 Task: Create new customer invoice with Date Opened: 22-Apr-23, Select Customer: Form of Flattery, Terms: Net 30. Make invoice entry for item-1 with Date: 22-Apr-23, Description: Asa Luxury Collection Diamond Skin Facial Drops Natural Skin Brightening
, Income Account: Income:Sales, Quantity: 1, Unit Price: 14.99, Sales Tax: Y, Sales Tax Included: Y, Tax Table: Sales Tax. Make entry for item-2 with Date: 22-Apr-23, Description: Secret Dry Spray Antiperspirant Deodorant Vanilla & Argan Oil (4.1 oz)
, Income Account: Income:Sales, Quantity: 2, Unit Price: 11.99, Sales Tax: Y, Sales Tax Included: Y, Tax Table: Sales Tax. Post Invoice with Post Date: 22-Apr-23, Post to Accounts: Assets:Accounts Receivable. Pay / Process Payment with Transaction Date: 21-May-23, Amount: 38.97, Transfer Account: Checking Account. Go to 'Print Invoice'. Give a print command to print a copy of invoice.
Action: Mouse moved to (129, 38)
Screenshot: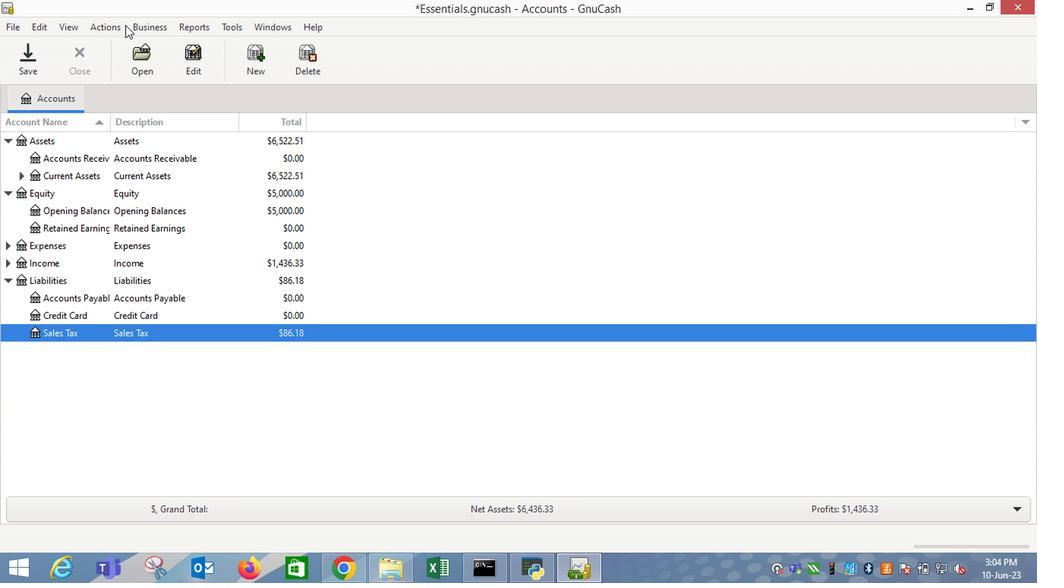 
Action: Mouse pressed left at (129, 38)
Screenshot: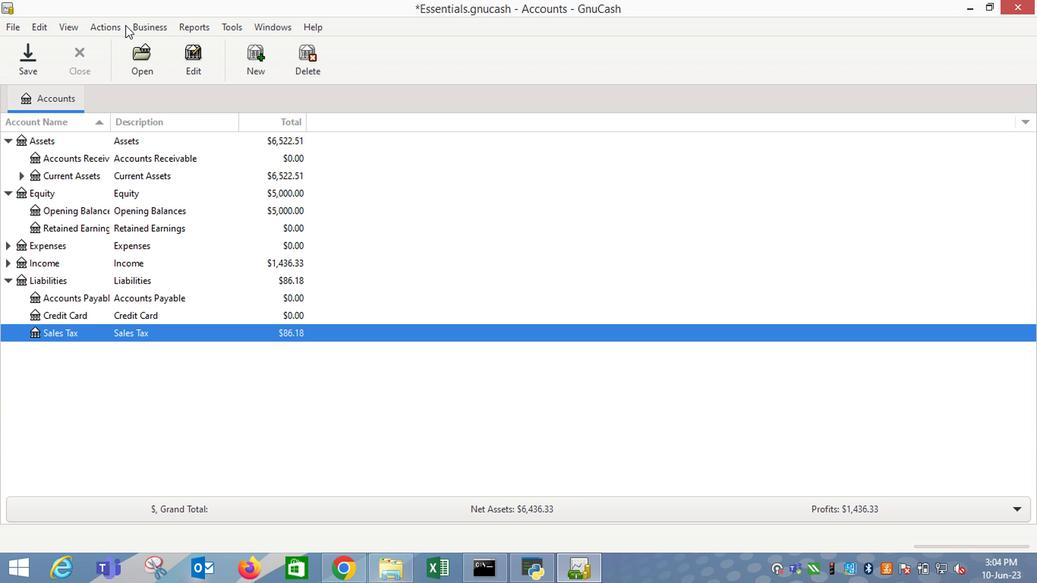
Action: Mouse moved to (339, 111)
Screenshot: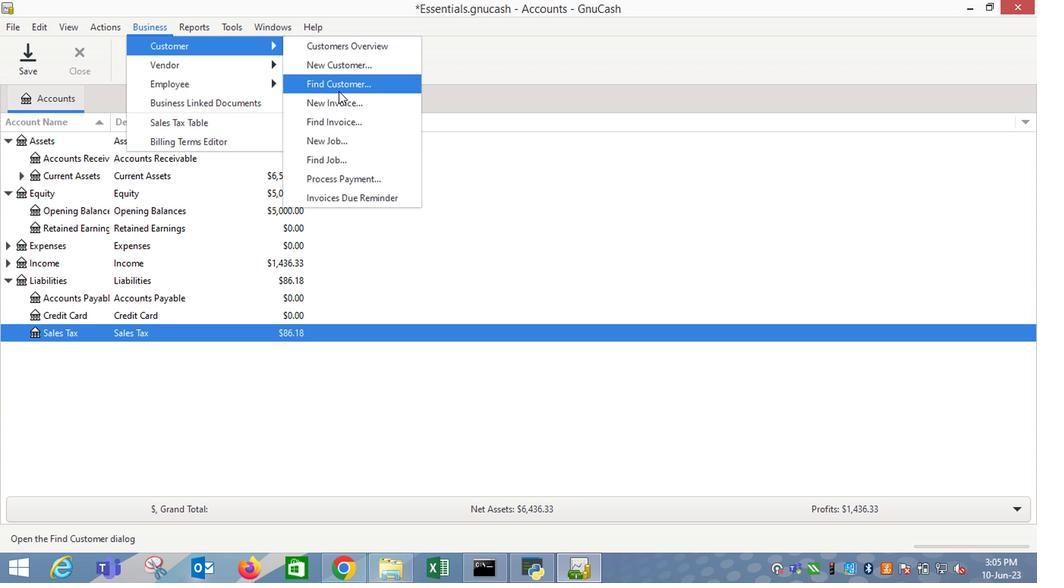 
Action: Mouse pressed left at (339, 111)
Screenshot: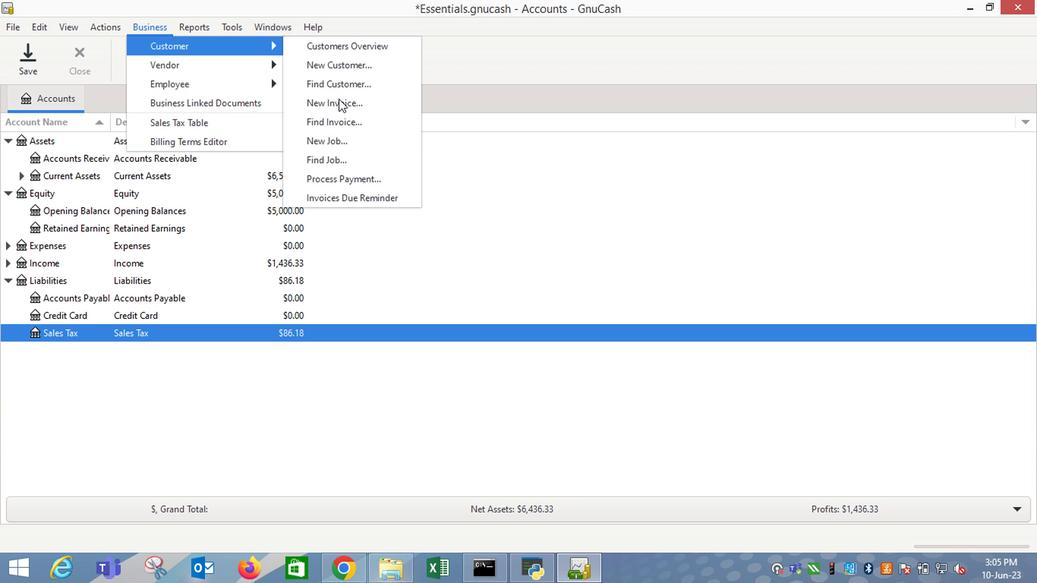 
Action: Mouse moved to (622, 236)
Screenshot: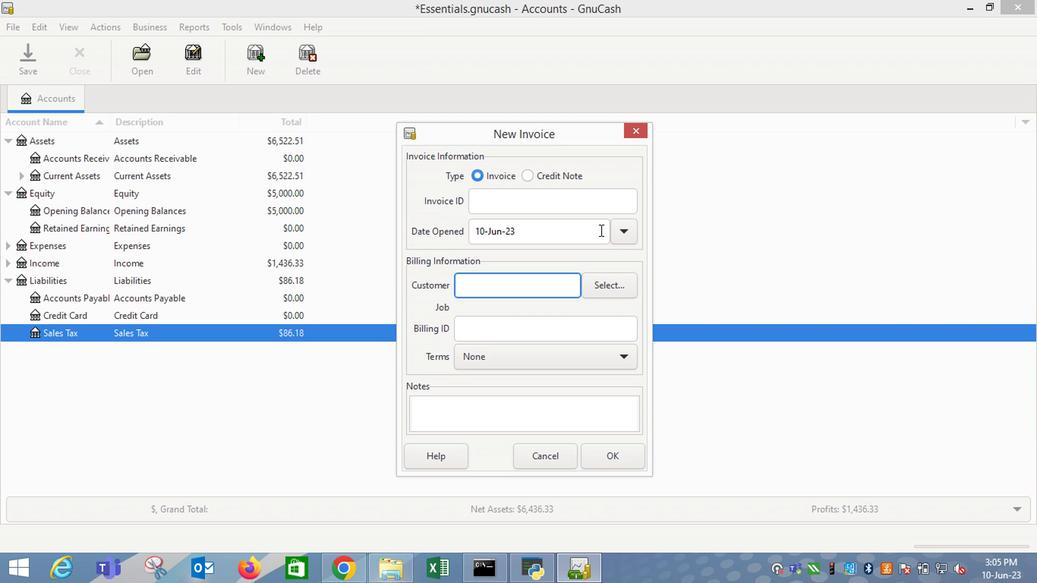 
Action: Mouse pressed left at (622, 236)
Screenshot: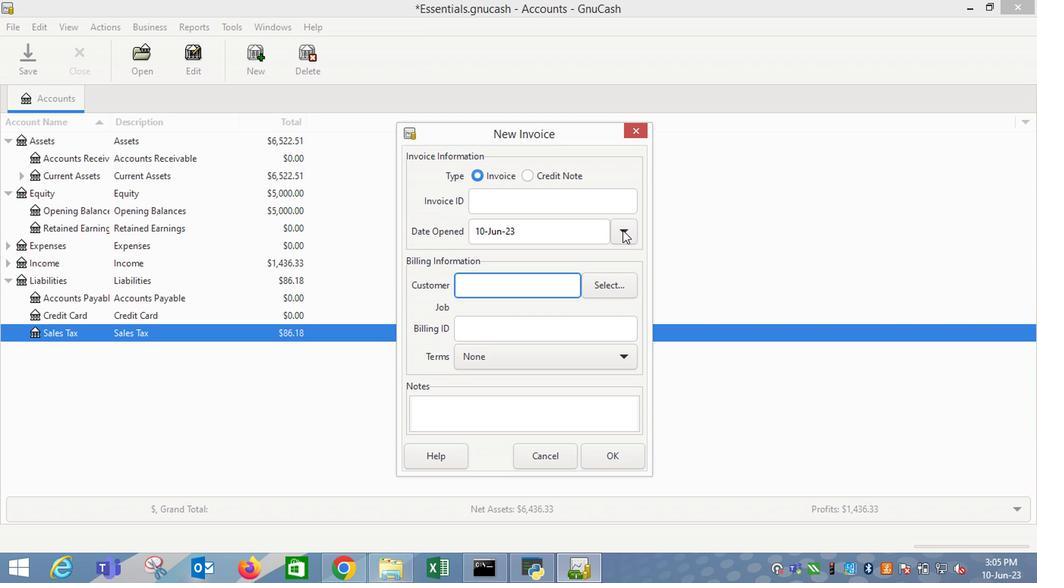 
Action: Mouse moved to (507, 257)
Screenshot: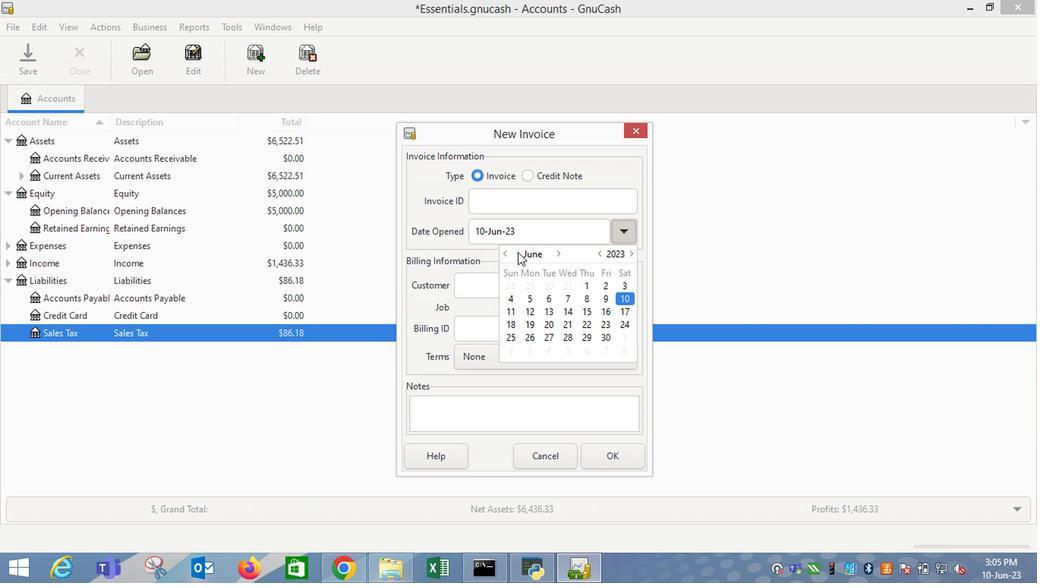 
Action: Mouse pressed left at (507, 257)
Screenshot: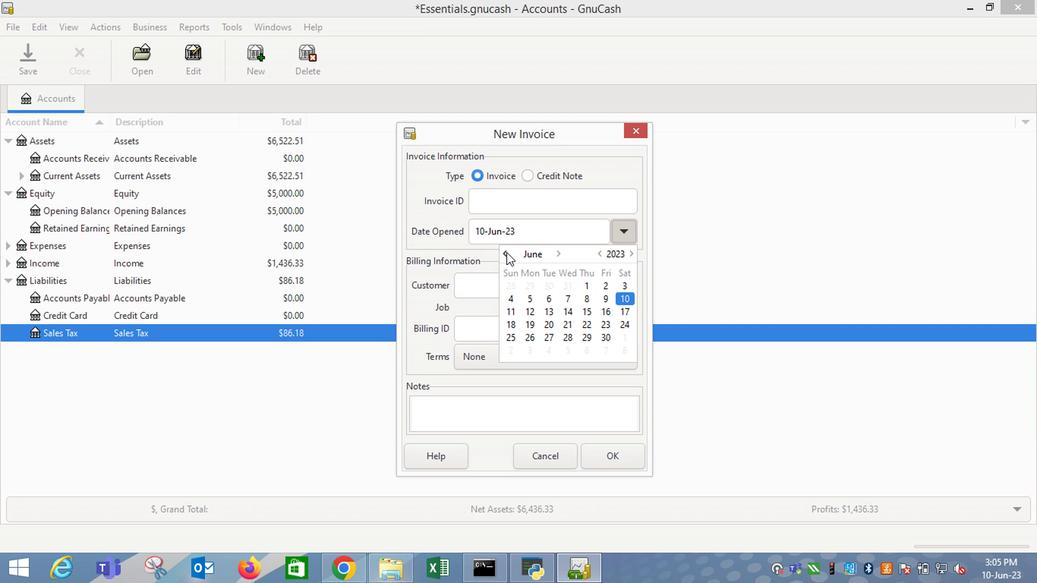 
Action: Mouse pressed left at (507, 257)
Screenshot: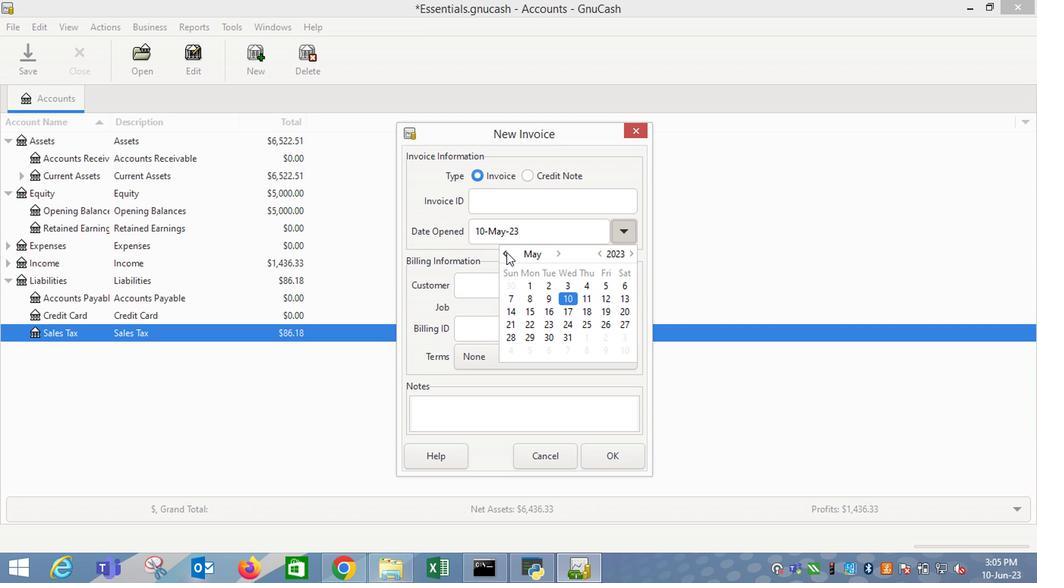 
Action: Mouse moved to (618, 326)
Screenshot: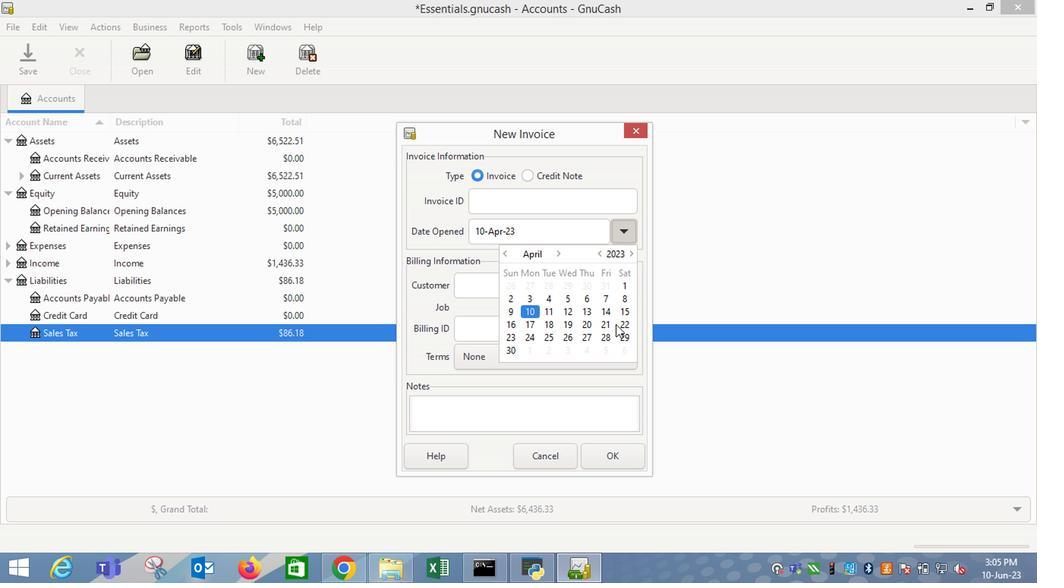 
Action: Mouse pressed left at (618, 326)
Screenshot: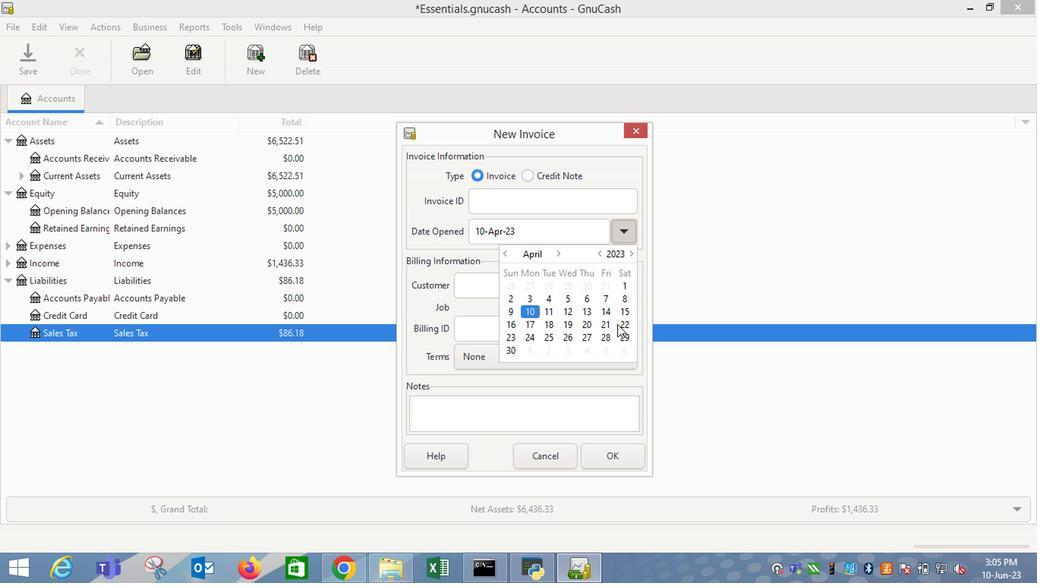 
Action: Mouse moved to (476, 294)
Screenshot: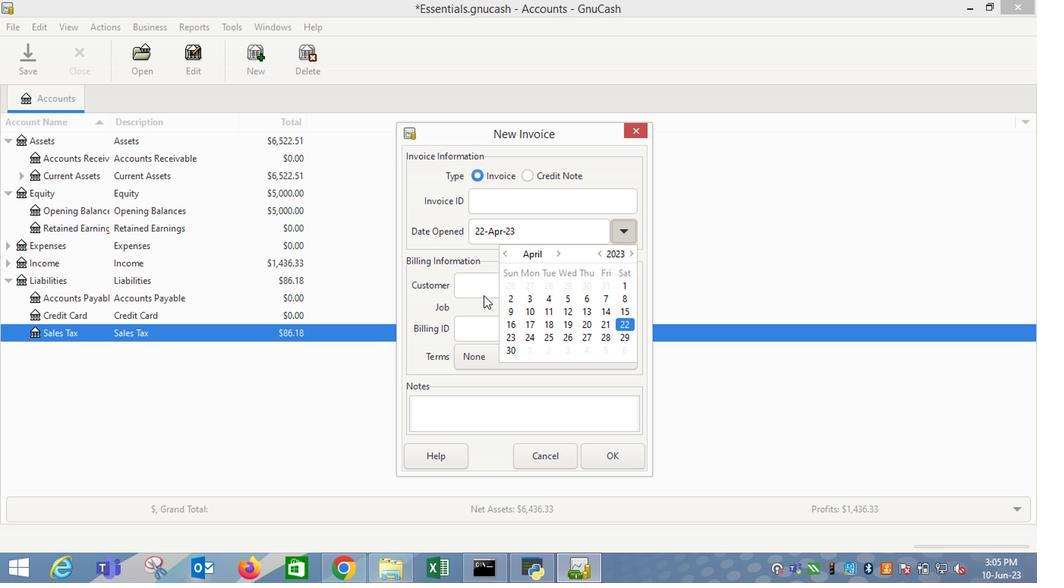 
Action: Mouse pressed left at (476, 294)
Screenshot: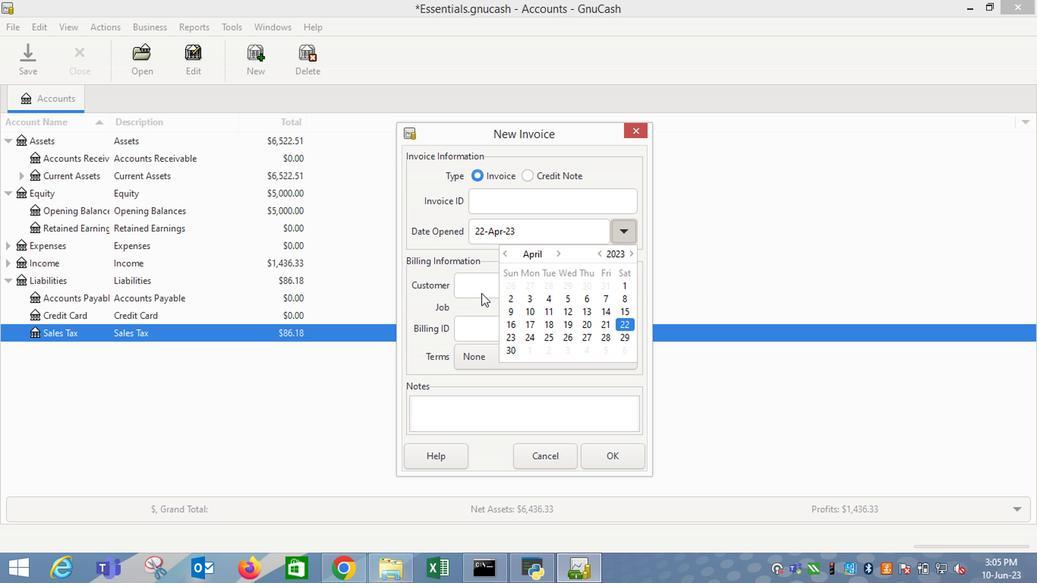 
Action: Mouse moved to (519, 290)
Screenshot: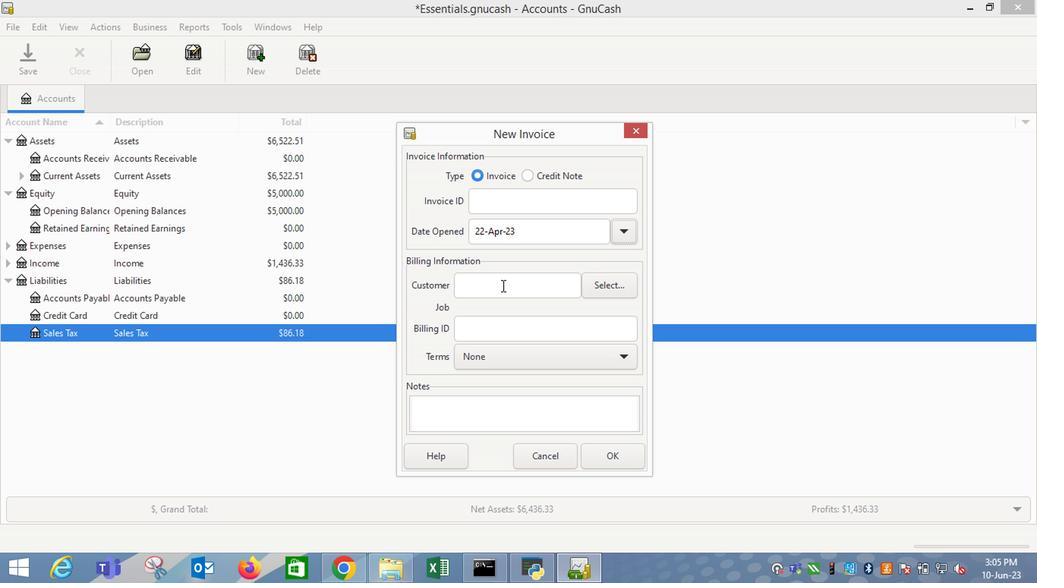 
Action: Mouse pressed left at (519, 290)
Screenshot: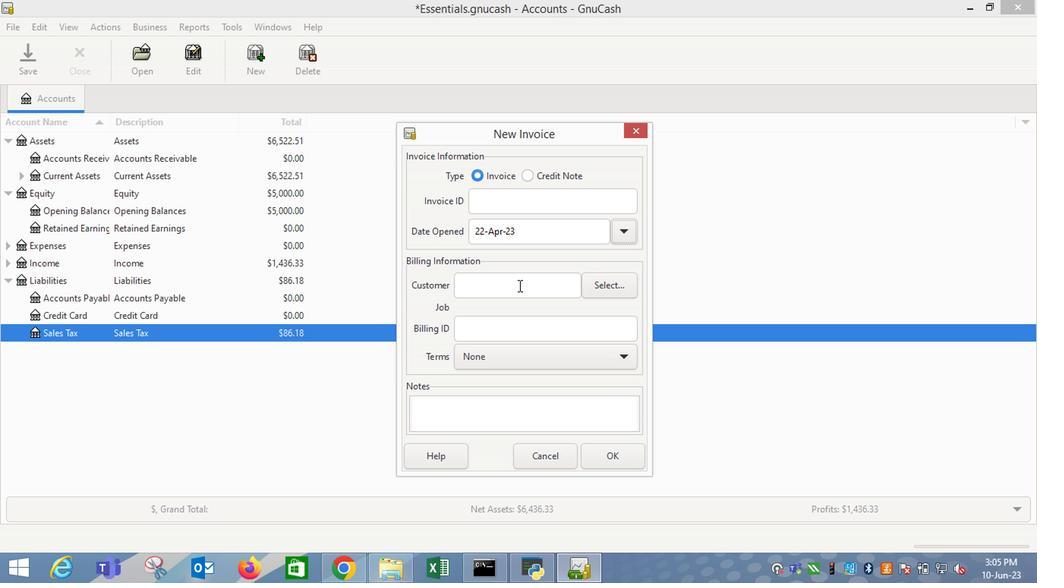 
Action: Mouse moved to (515, 288)
Screenshot: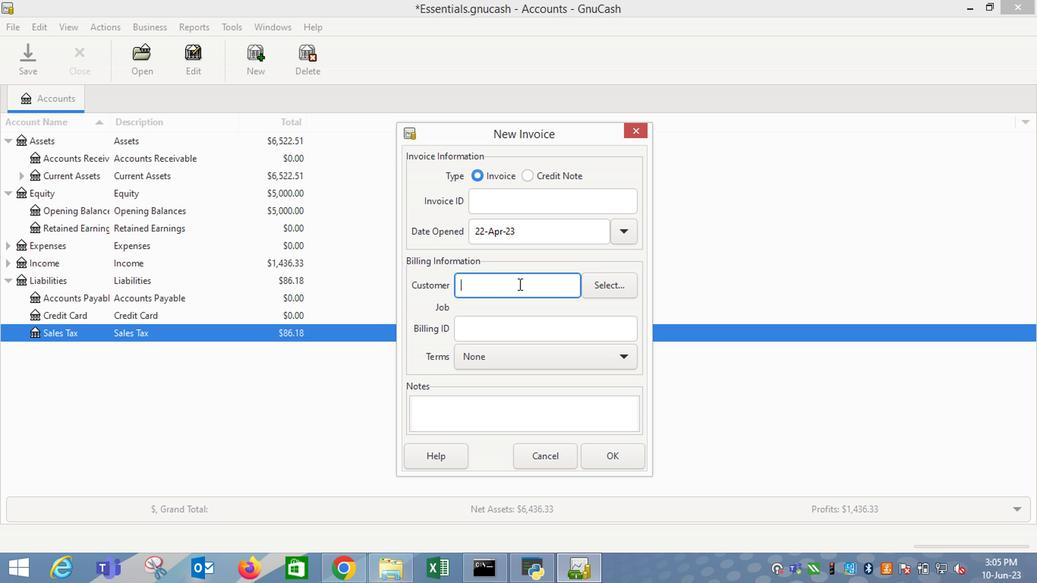 
Action: Key pressed <Key.shift_r>Form
Screenshot: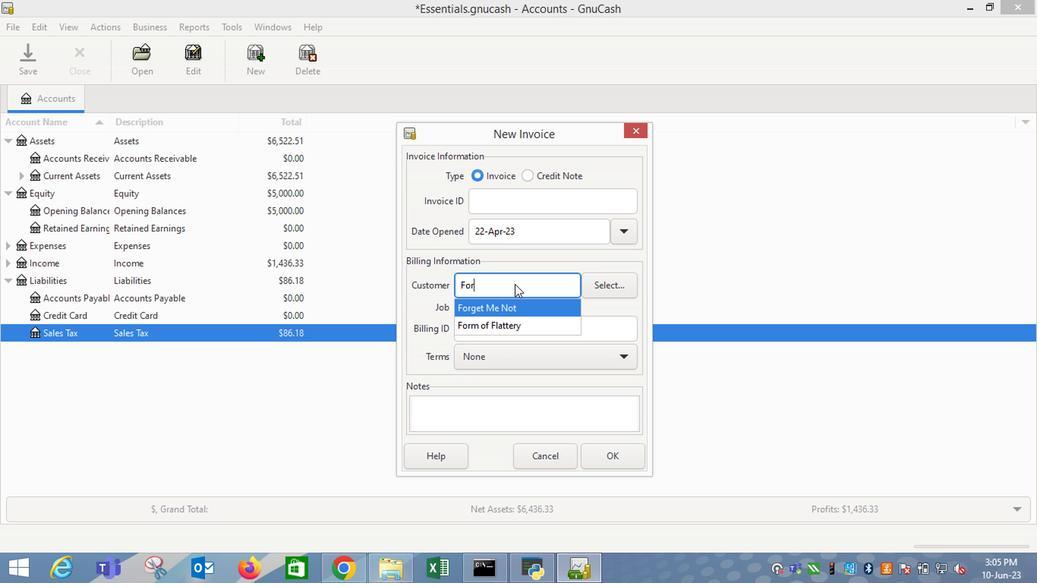 
Action: Mouse moved to (507, 311)
Screenshot: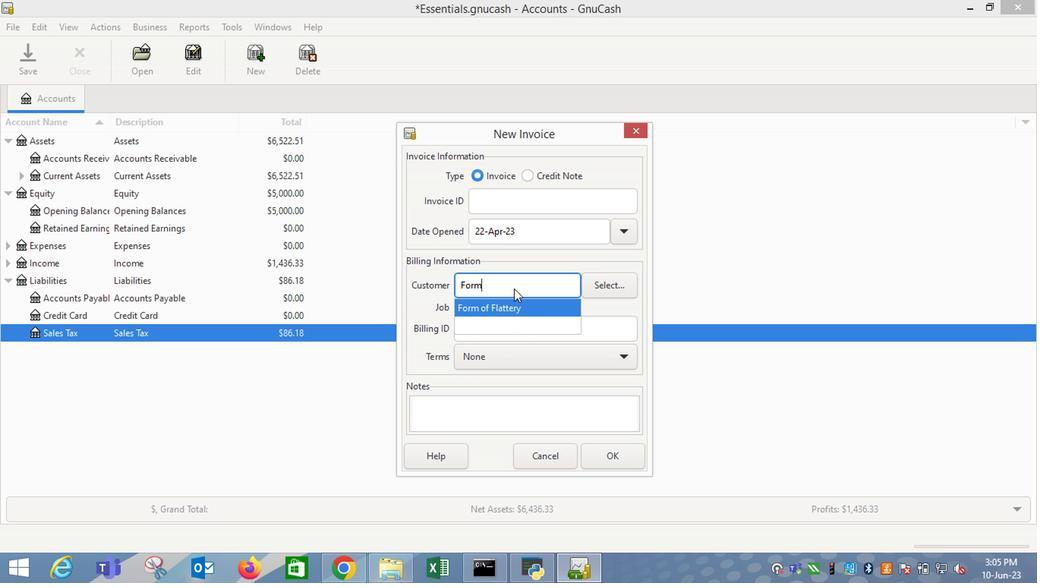 
Action: Mouse pressed left at (507, 311)
Screenshot: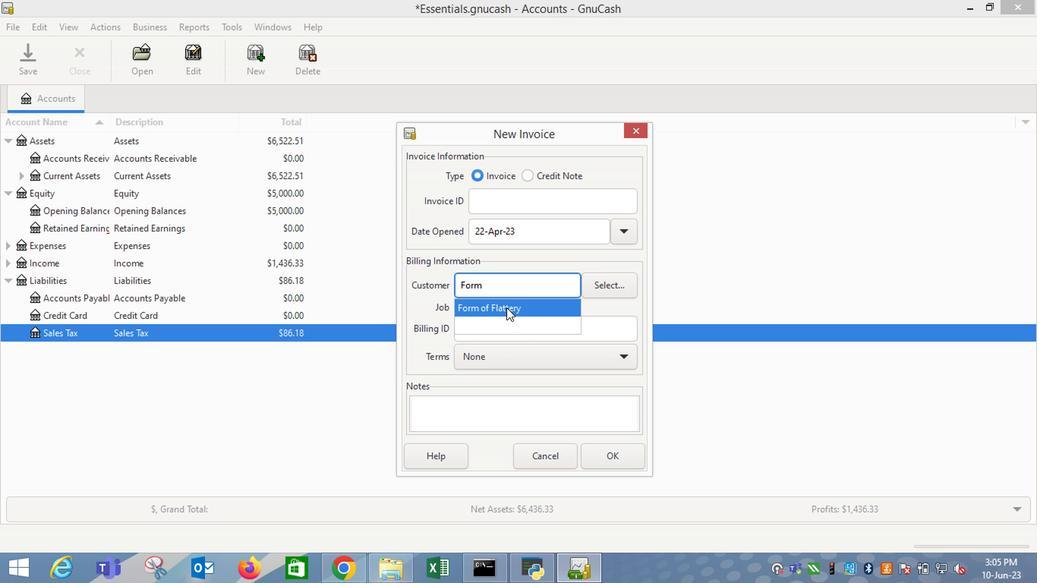 
Action: Mouse moved to (509, 378)
Screenshot: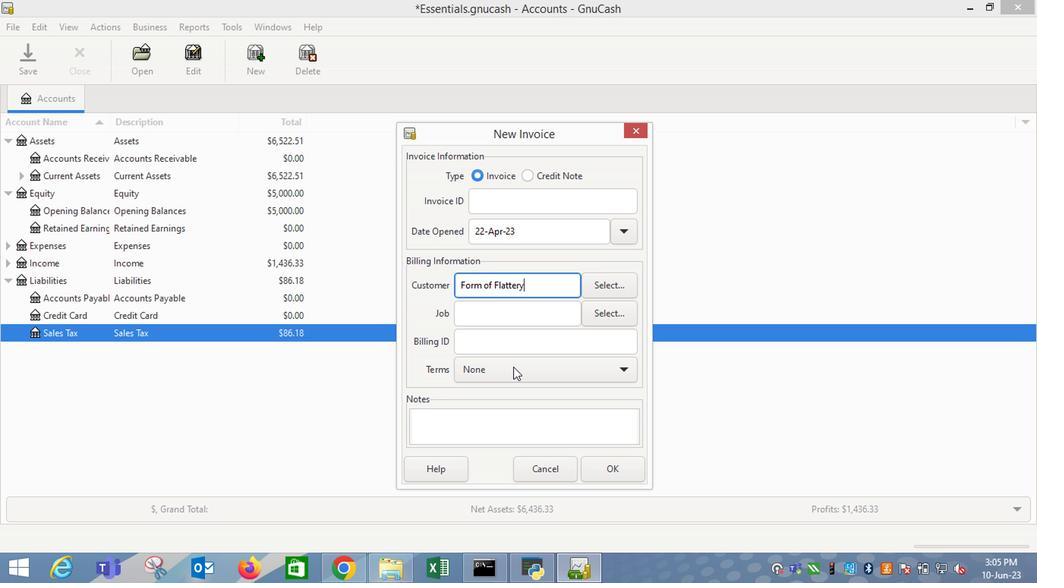 
Action: Mouse pressed left at (509, 378)
Screenshot: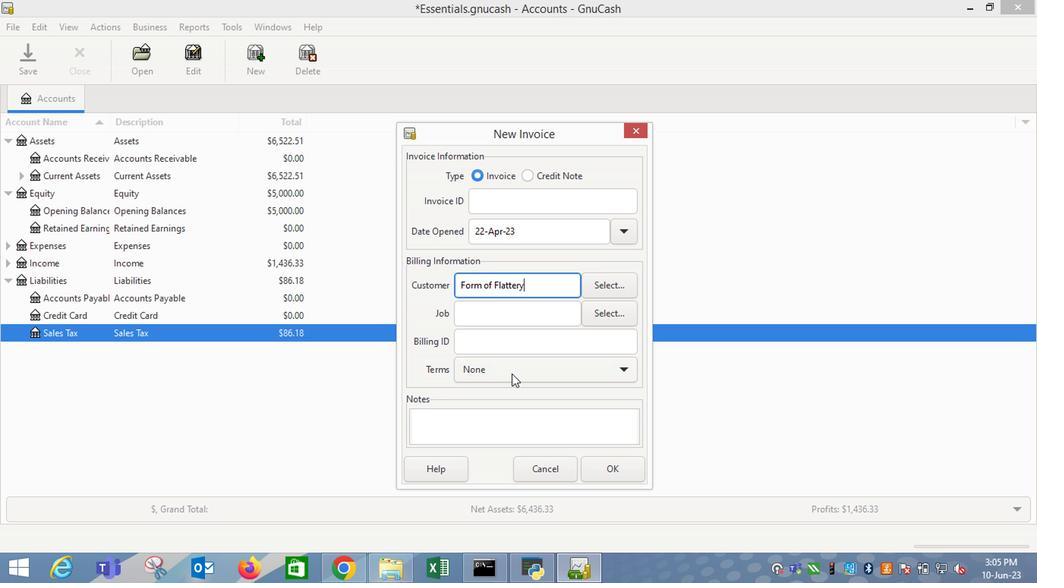 
Action: Mouse moved to (500, 411)
Screenshot: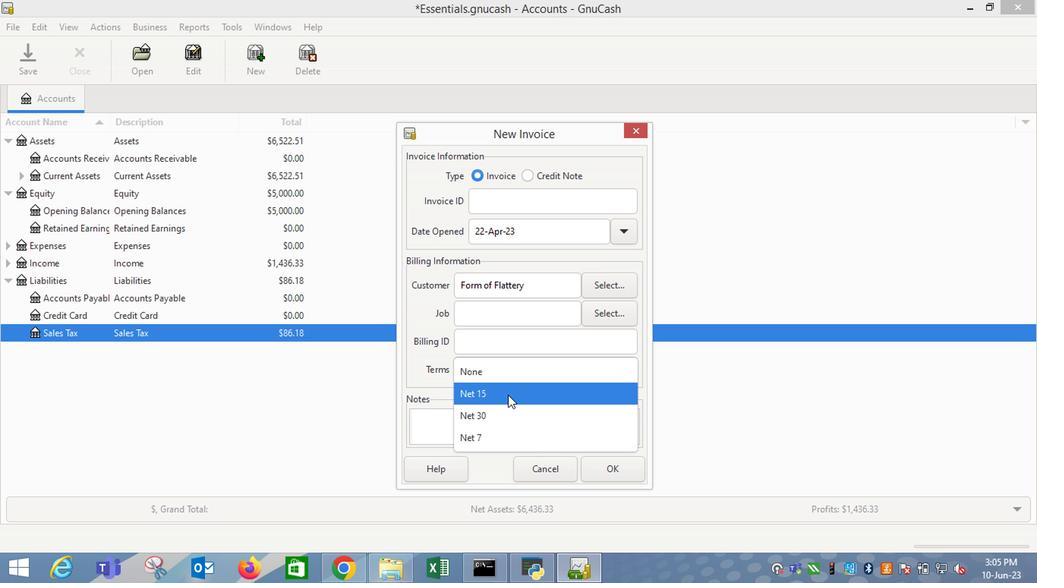 
Action: Mouse pressed left at (500, 411)
Screenshot: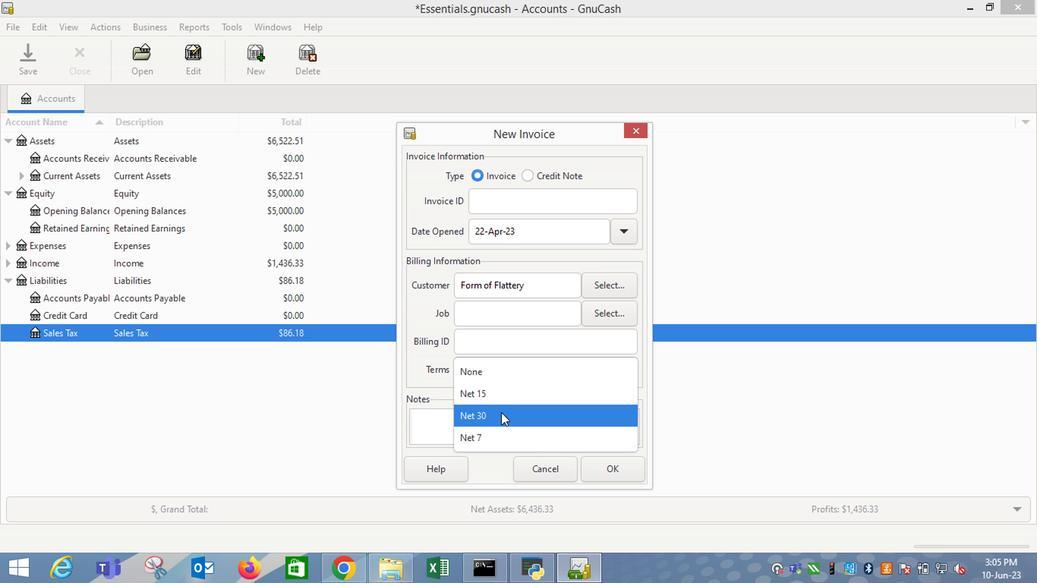 
Action: Mouse moved to (607, 465)
Screenshot: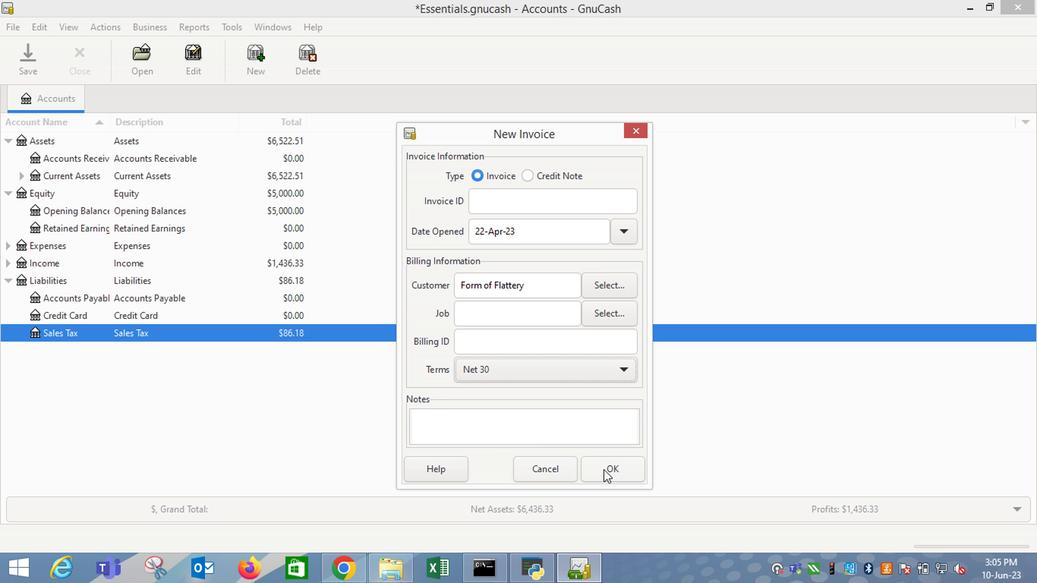 
Action: Mouse pressed left at (607, 465)
Screenshot: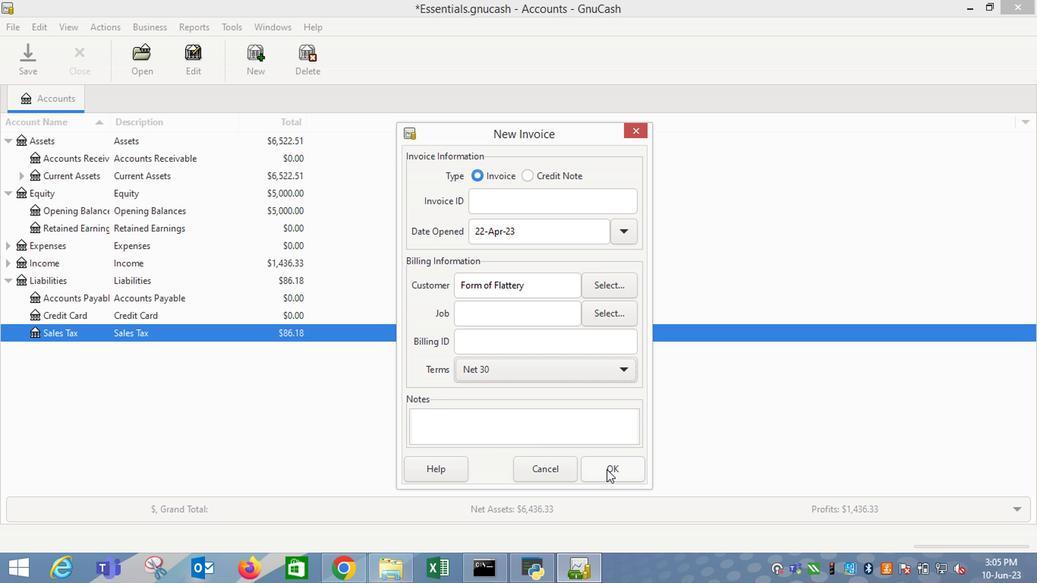 
Action: Mouse moved to (67, 299)
Screenshot: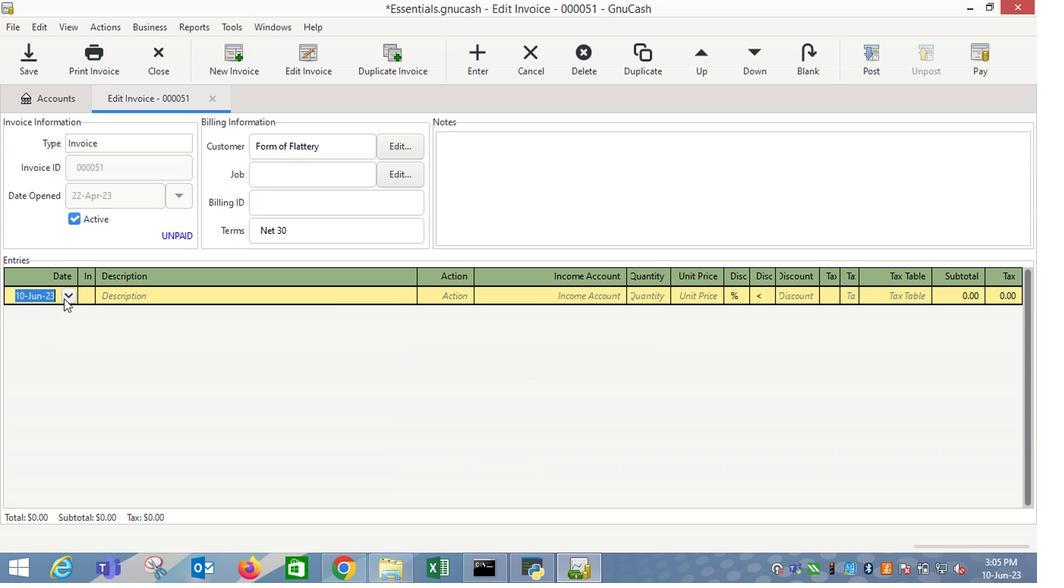 
Action: Mouse pressed left at (67, 299)
Screenshot: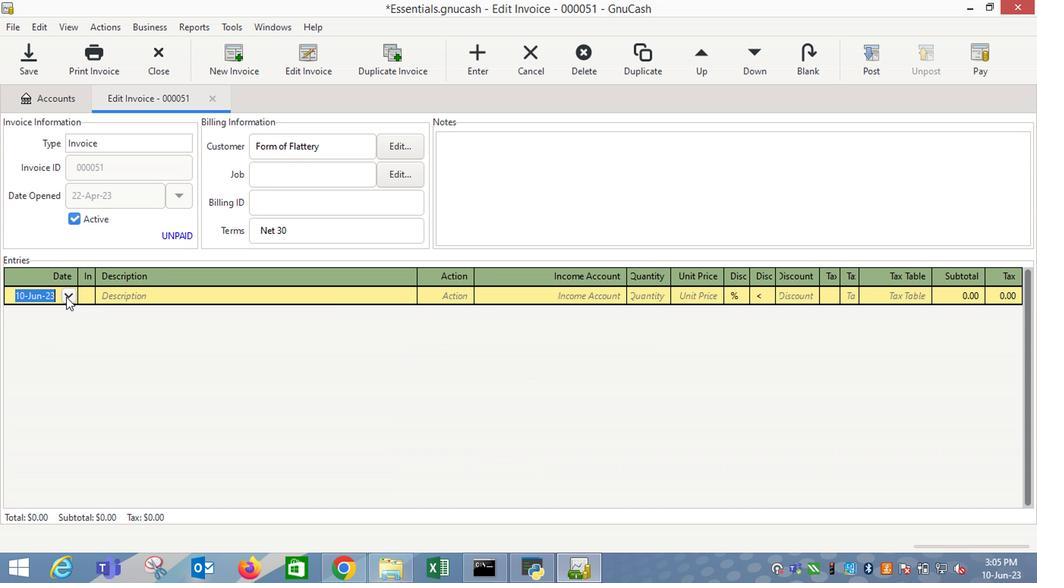 
Action: Mouse moved to (9, 320)
Screenshot: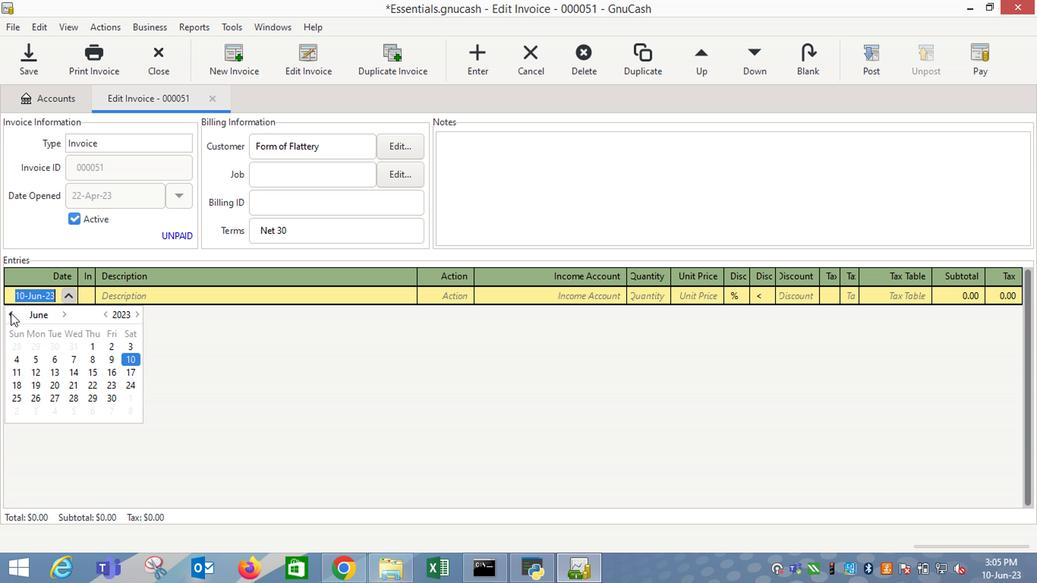 
Action: Mouse pressed left at (9, 320)
Screenshot: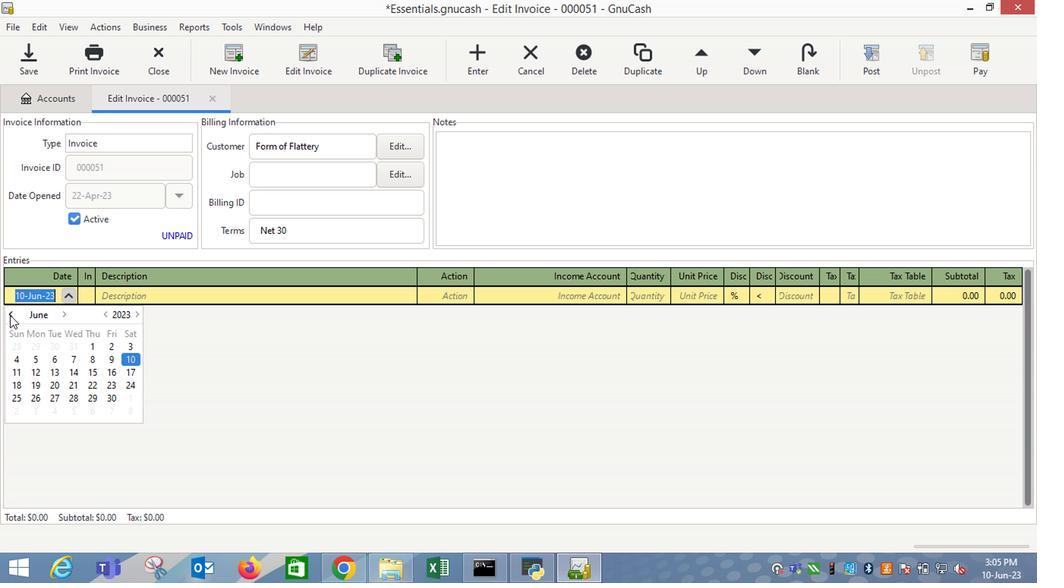 
Action: Mouse pressed left at (9, 320)
Screenshot: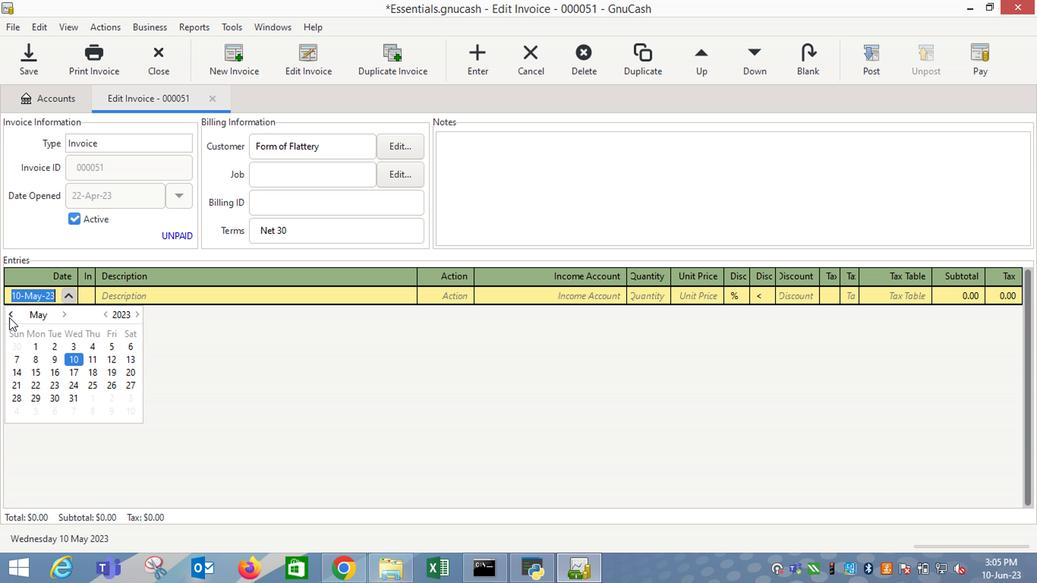 
Action: Mouse moved to (127, 385)
Screenshot: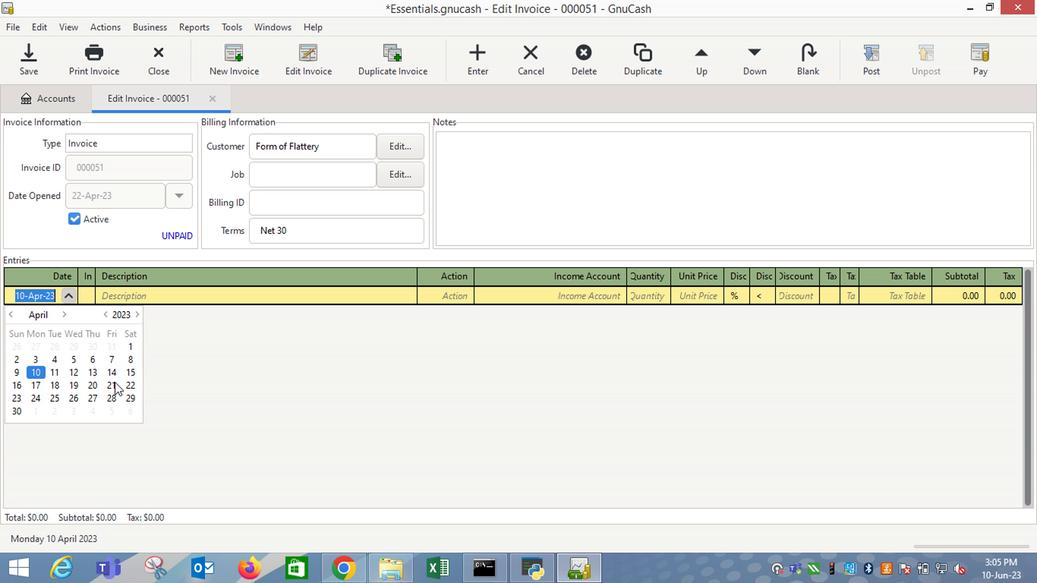 
Action: Mouse pressed left at (127, 385)
Screenshot: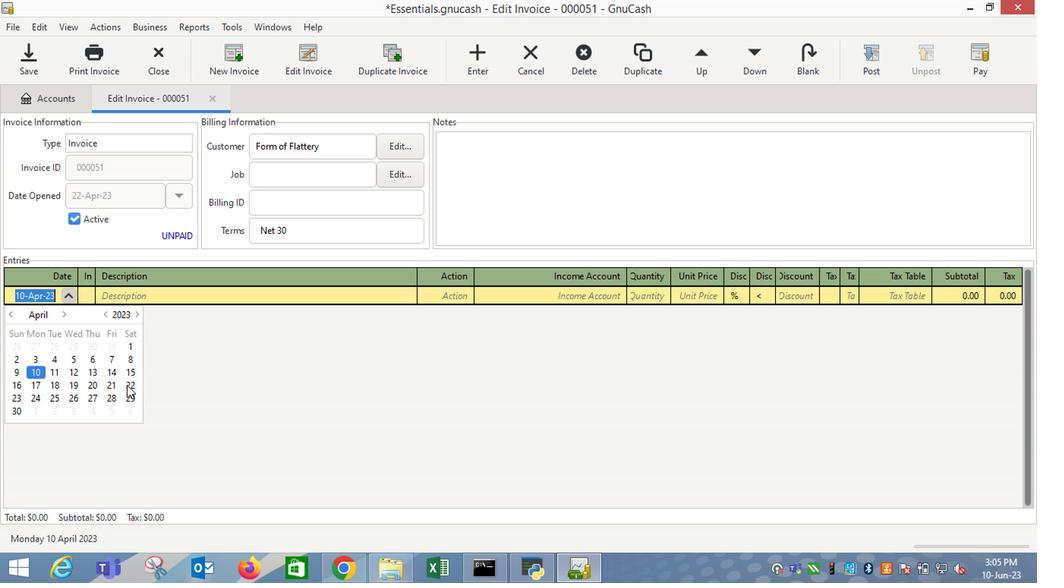 
Action: Mouse moved to (129, 385)
Screenshot: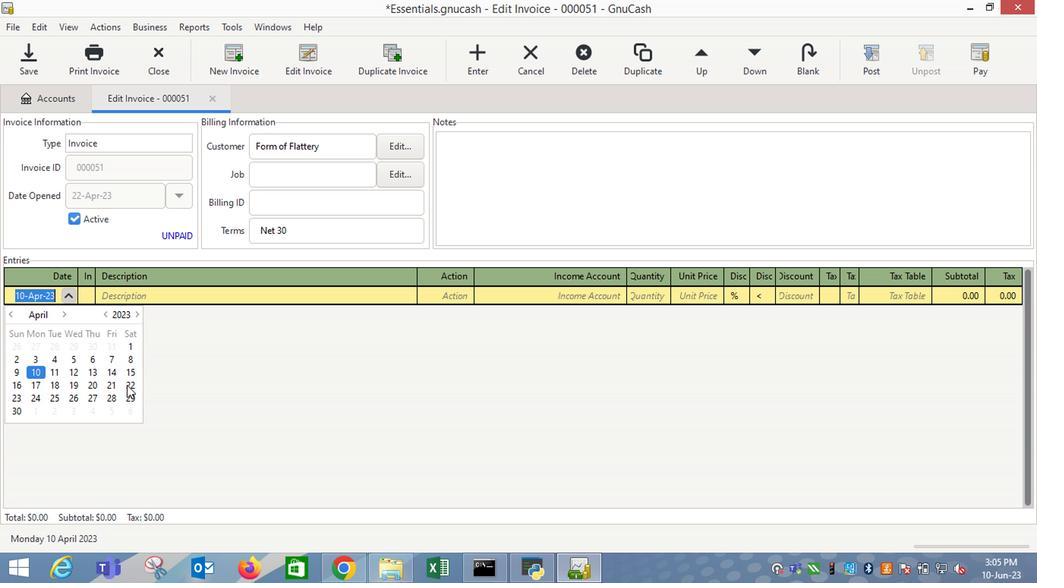 
Action: Key pressed <Key.tab><Key.shift_r>Asa<Key.space><Key.shift_r>Luxury<Key.space><Key.shift_r>Collection<Key.space><Key.shift_r>Diamond<Key.space><Key.shift_r>Skin<Key.space><Key.shift_r><Key.shift_r>Facial<Key.space><Key.shift_r>Drops<Key.space><Key.shift_r><Key.shift_r>Natural<Key.space><Key.shift_r>Skin<Key.space><Key.shift_r>Brightening<Key.tab><Key.tab>i<Key.down><Key.down><Key.down><Key.tab>1<Key.tab>14.99
Screenshot: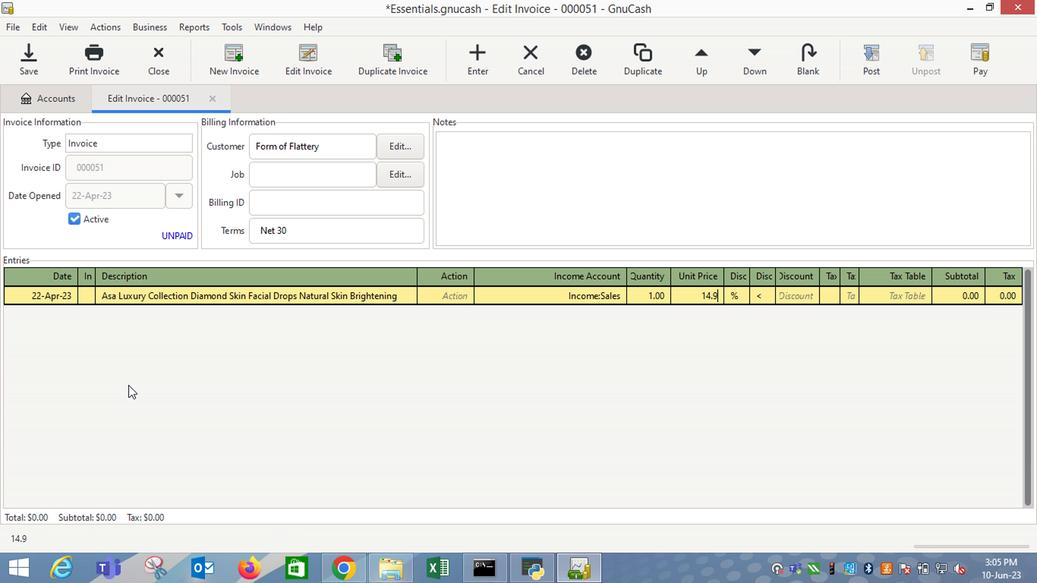 
Action: Mouse moved to (168, 378)
Screenshot: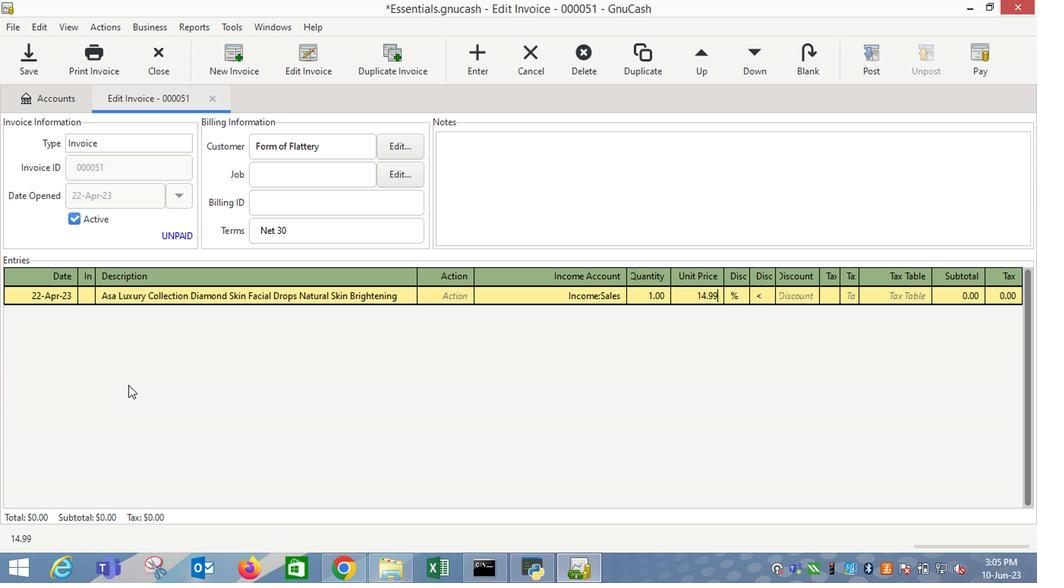 
Action: Key pressed <Key.tab>
Screenshot: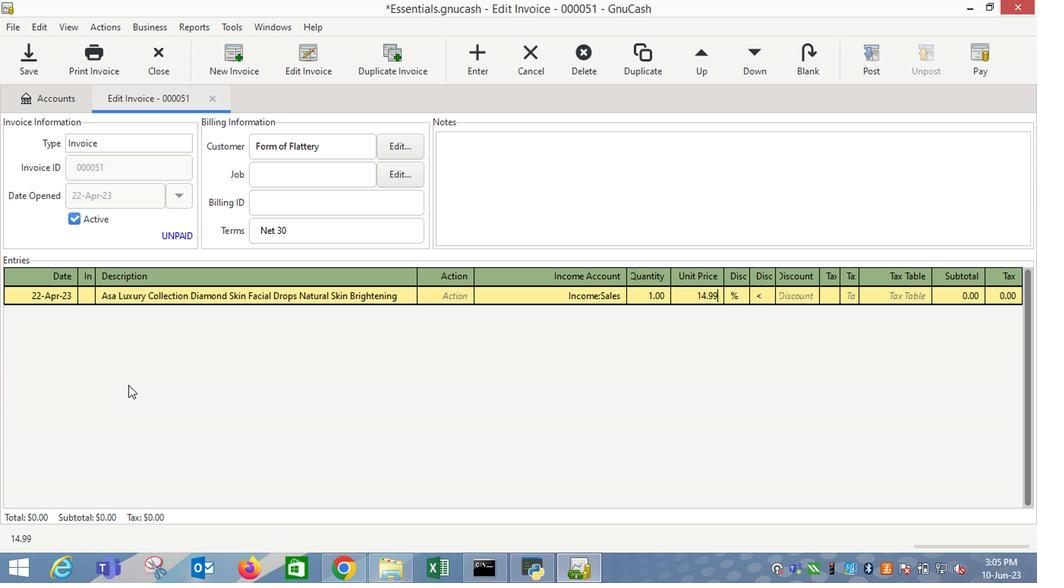 
Action: Mouse moved to (834, 294)
Screenshot: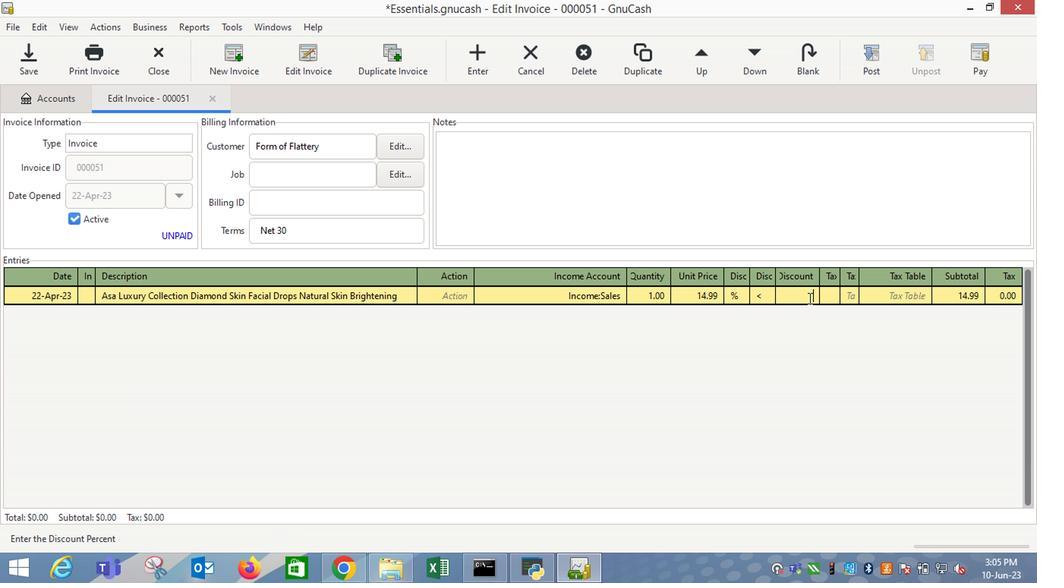 
Action: Mouse pressed left at (834, 294)
Screenshot: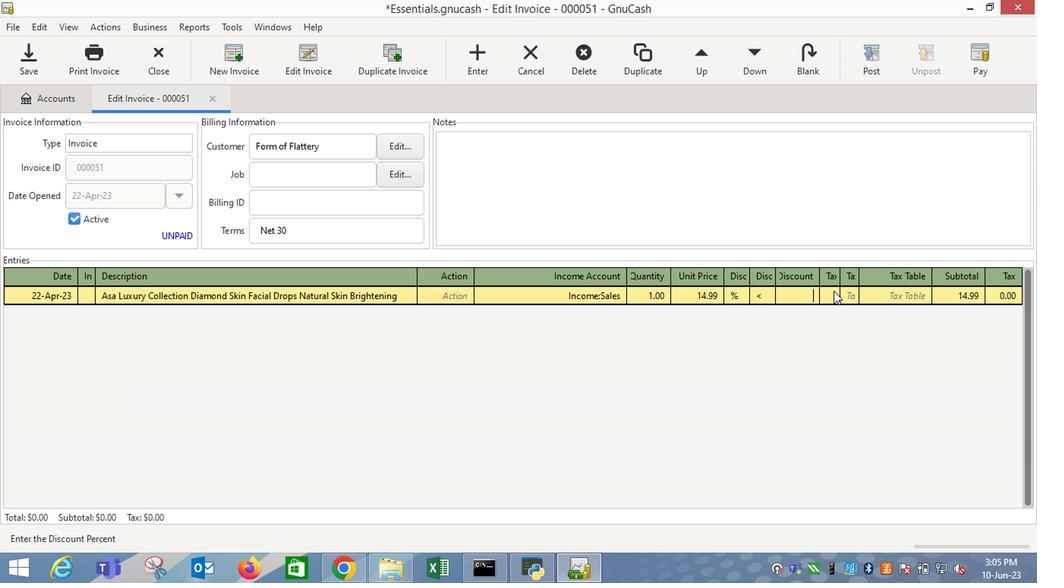 
Action: Mouse moved to (847, 300)
Screenshot: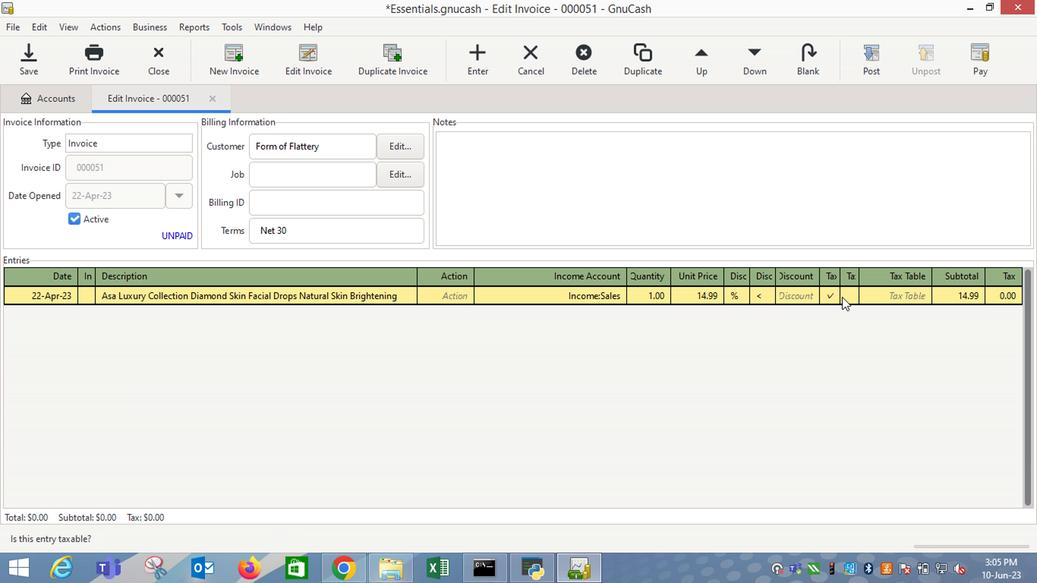 
Action: Mouse pressed left at (847, 300)
Screenshot: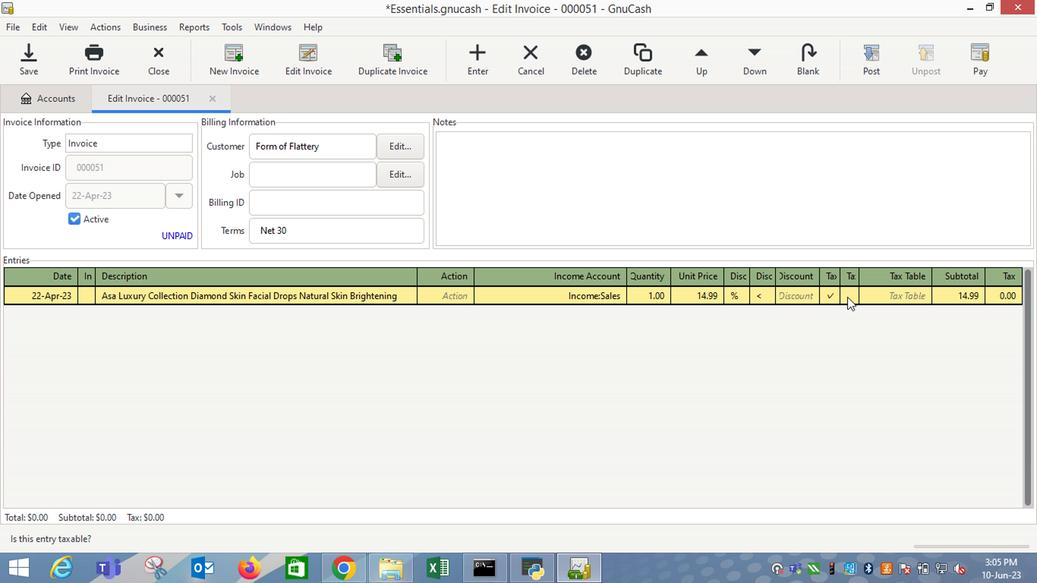 
Action: Mouse moved to (903, 299)
Screenshot: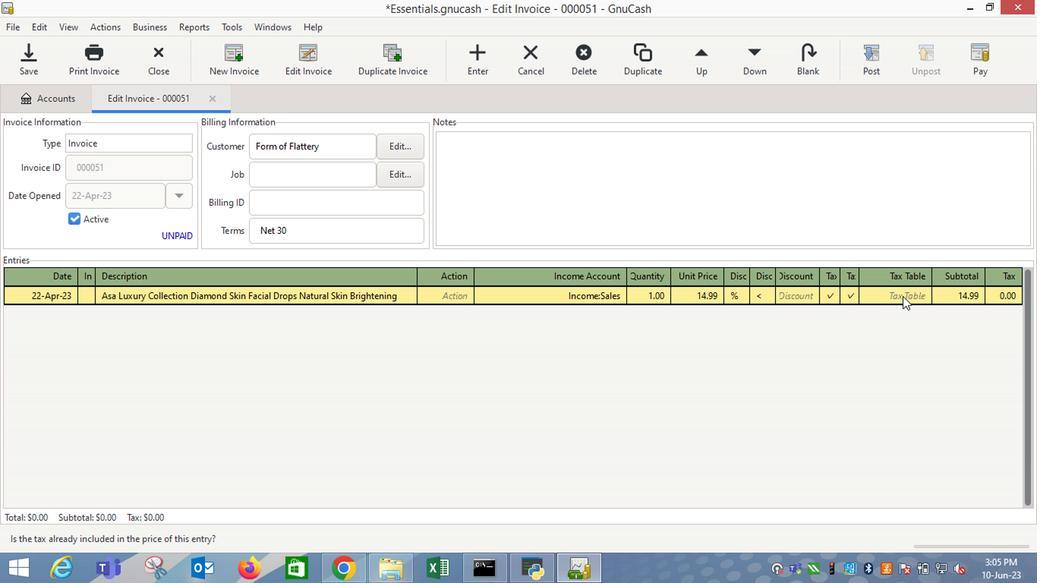 
Action: Mouse pressed left at (903, 299)
Screenshot: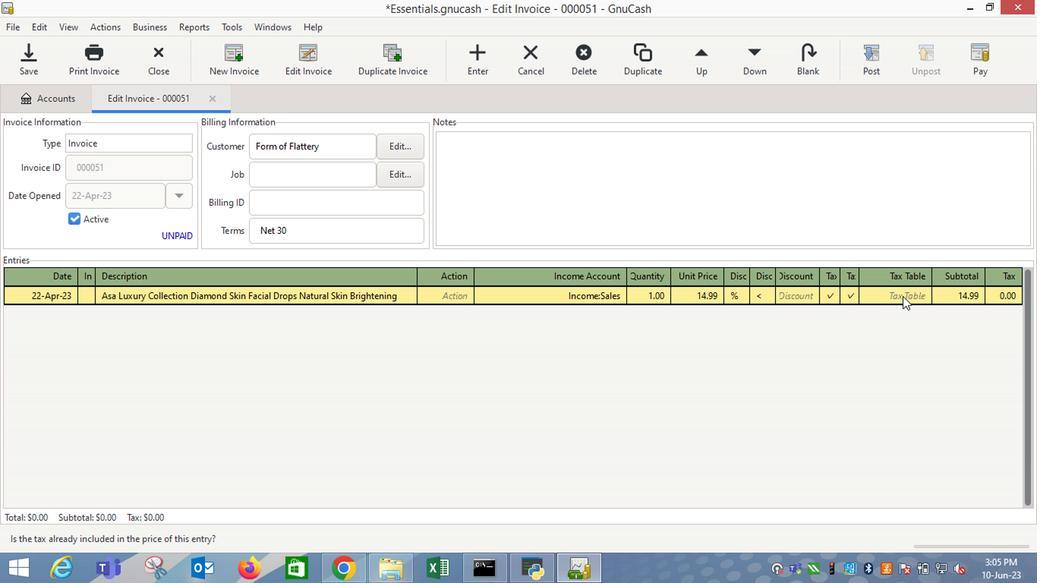 
Action: Mouse moved to (925, 298)
Screenshot: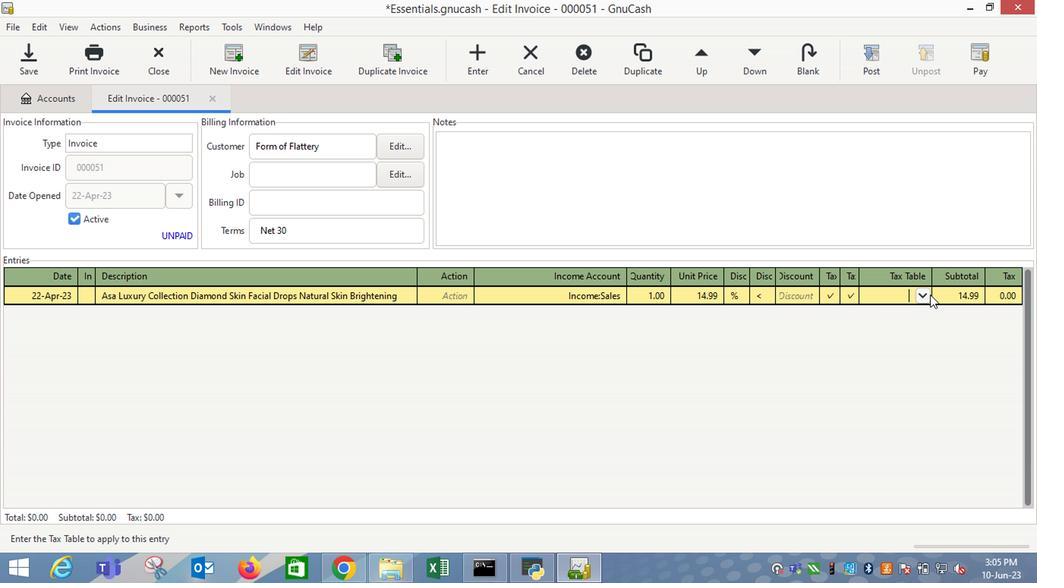 
Action: Mouse pressed left at (925, 298)
Screenshot: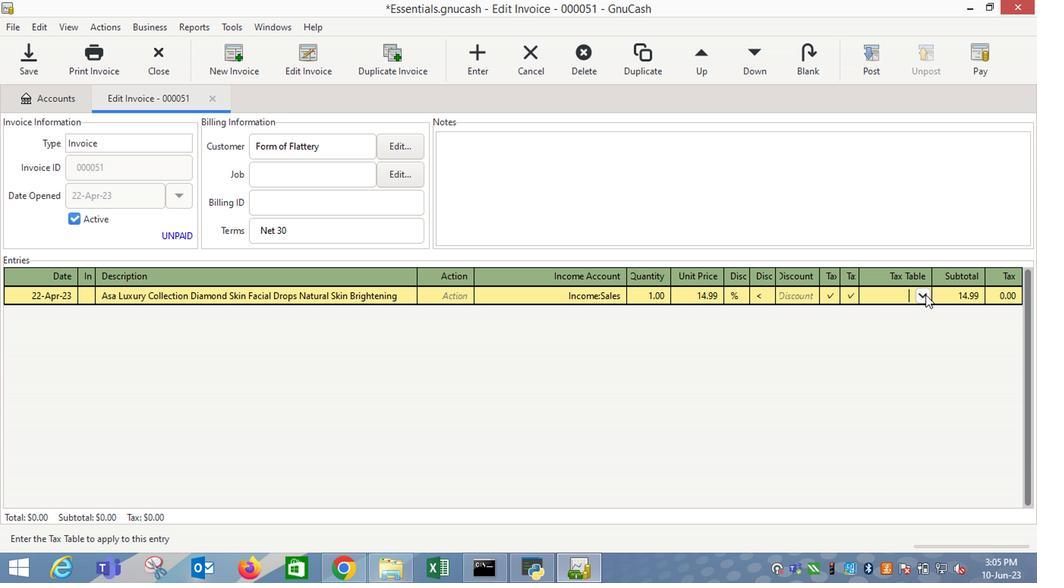 
Action: Mouse moved to (885, 316)
Screenshot: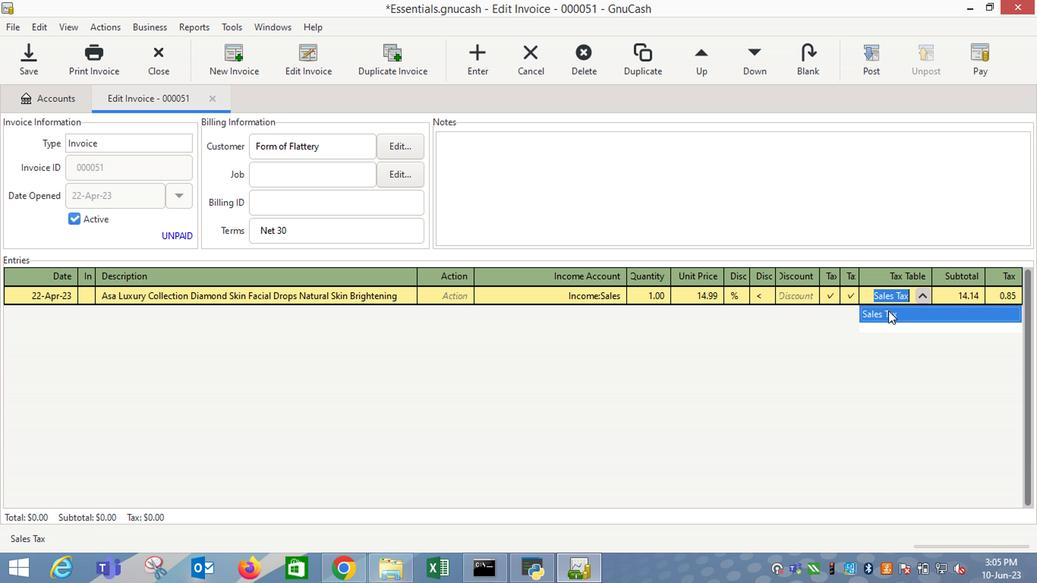 
Action: Mouse pressed left at (885, 316)
Screenshot: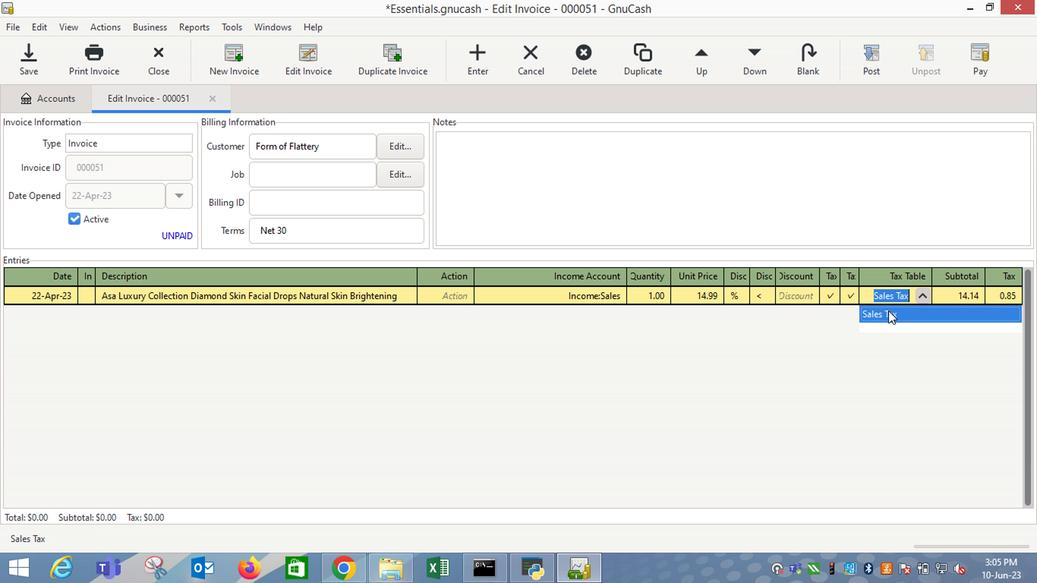 
Action: Key pressed <Key.enter><Key.tab><Key.shift_r>Secret<Key.space><Key.shift_r>Dry<Key.space><Key.shift_r>Spray<Key.space><Key.shift_r>Antiperspirant<Key.space><Key.shift_r>Deodr<Key.backspace>orant<Key.space><Key.shift_r>Vanilla<Key.space><Key.shift_r>&<Key.space><Key.shift_r><Key.shift_r>A
Screenshot: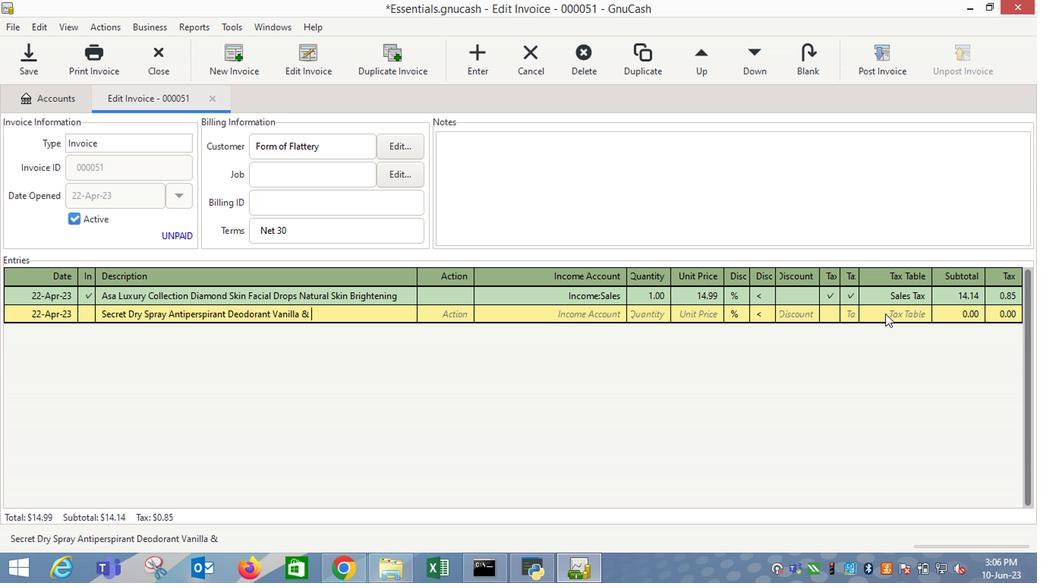 
Action: Mouse moved to (885, 317)
Screenshot: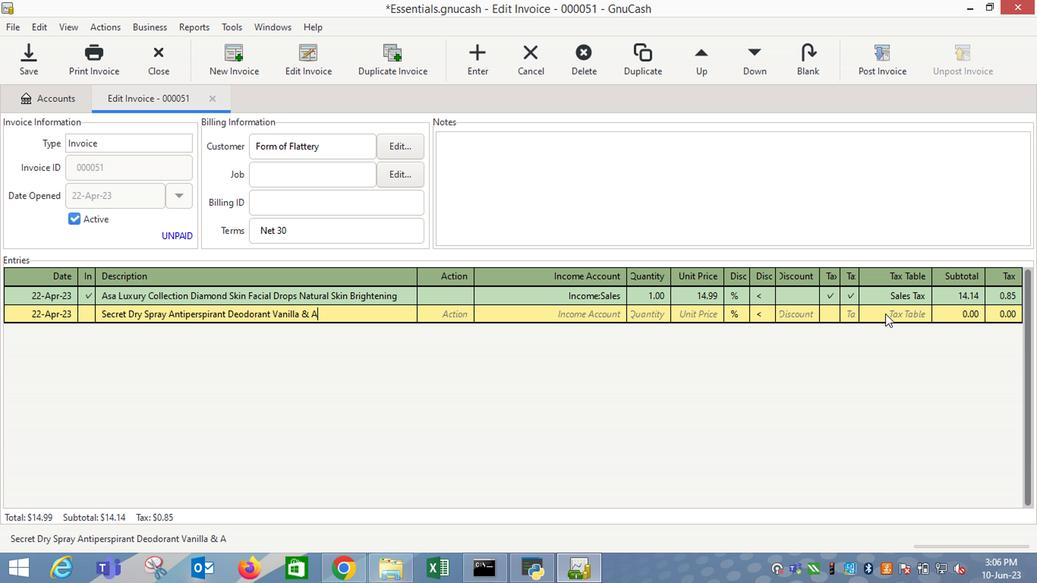 
Action: Key pressed rgan<Key.space><Key.shift_r>Oil<Key.space><Key.shift_r>(4.1<Key.space>oz<Key.shift_r>)<Key.tab><Key.tab>i<Key.down><Key.down><Key.down><Key.tab>2<Key.tab>11.49<Key.backspace><Key.backspace>99<Key.tab>
Screenshot: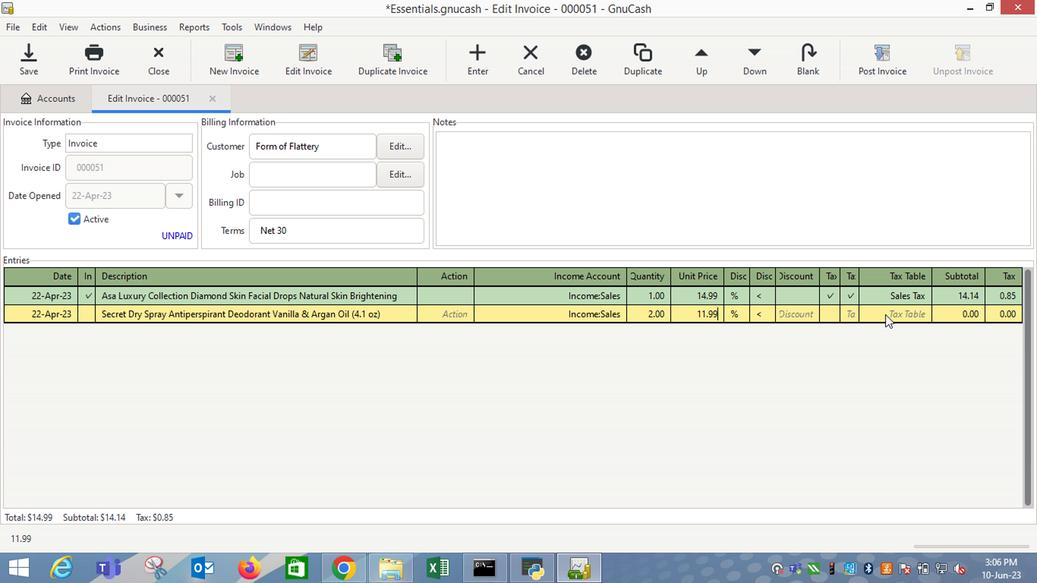 
Action: Mouse moved to (830, 316)
Screenshot: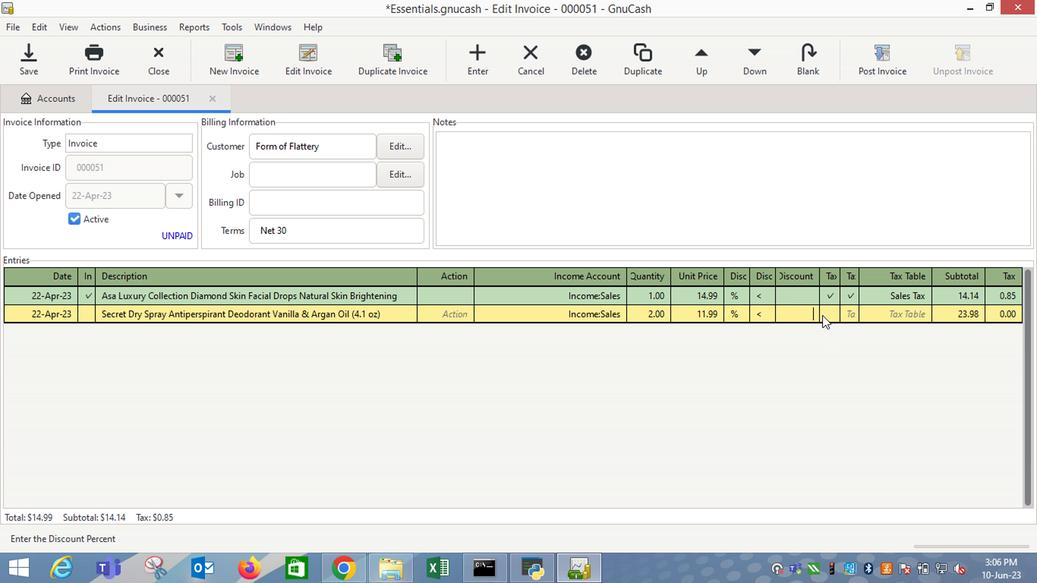 
Action: Mouse pressed left at (830, 316)
Screenshot: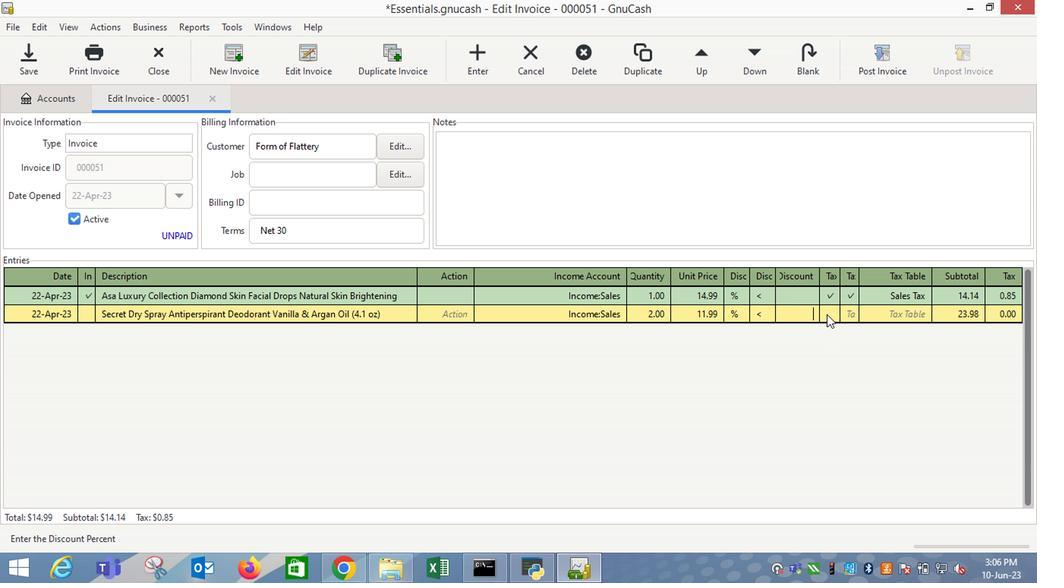 
Action: Mouse moved to (850, 316)
Screenshot: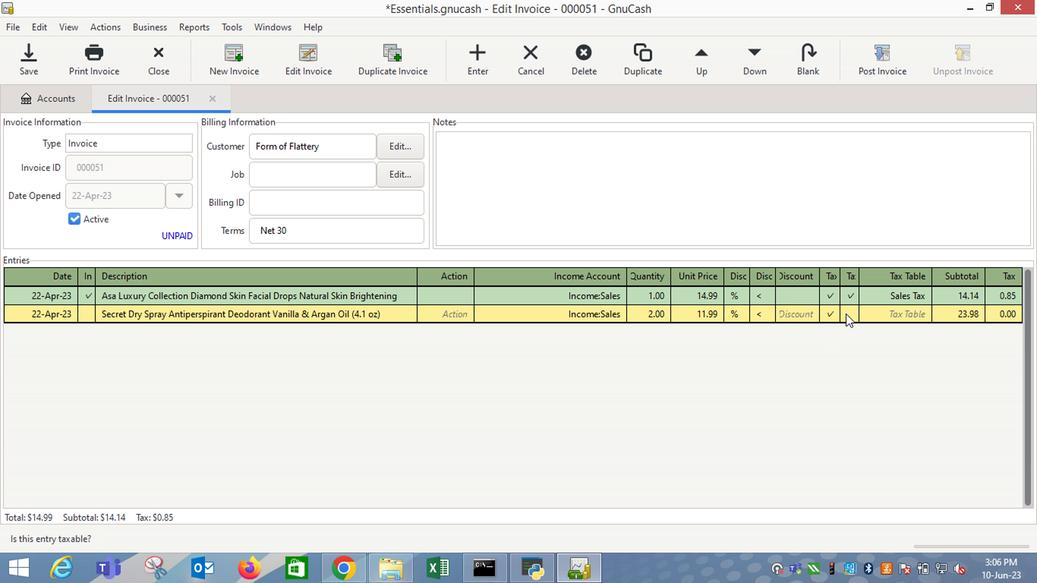 
Action: Mouse pressed left at (850, 316)
Screenshot: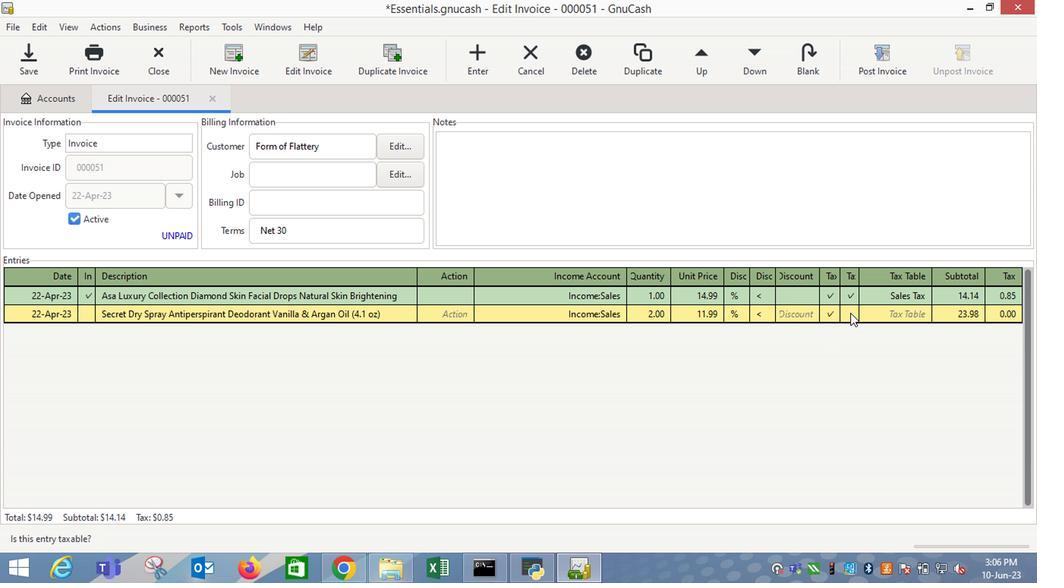 
Action: Mouse moved to (883, 314)
Screenshot: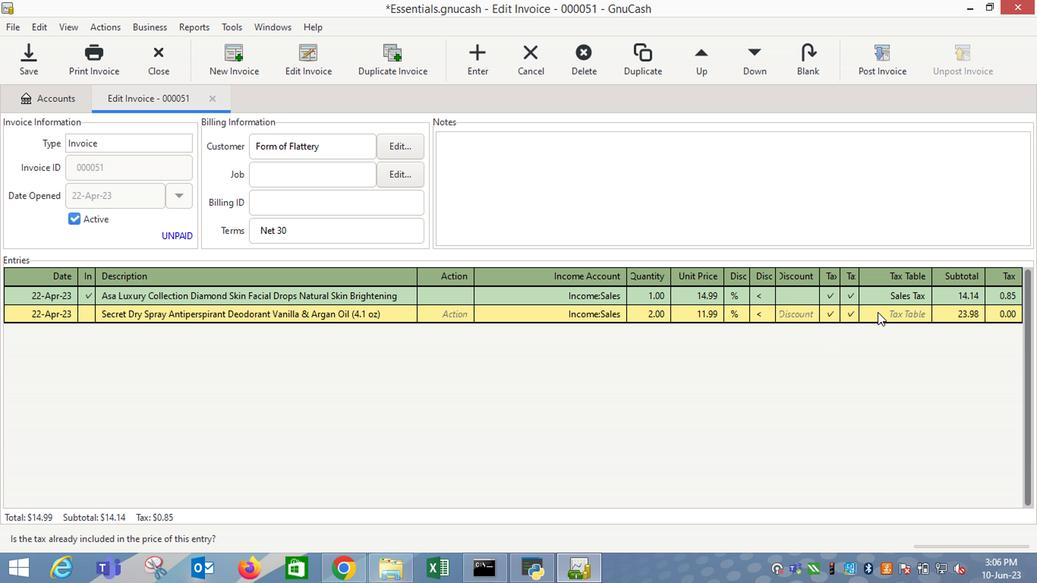 
Action: Mouse pressed left at (883, 314)
Screenshot: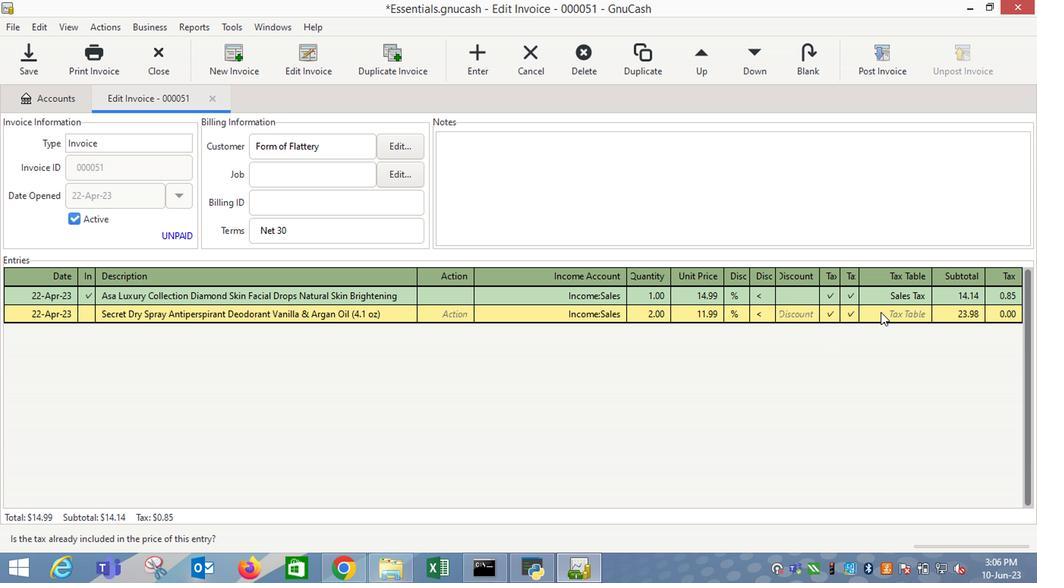 
Action: Mouse moved to (914, 316)
Screenshot: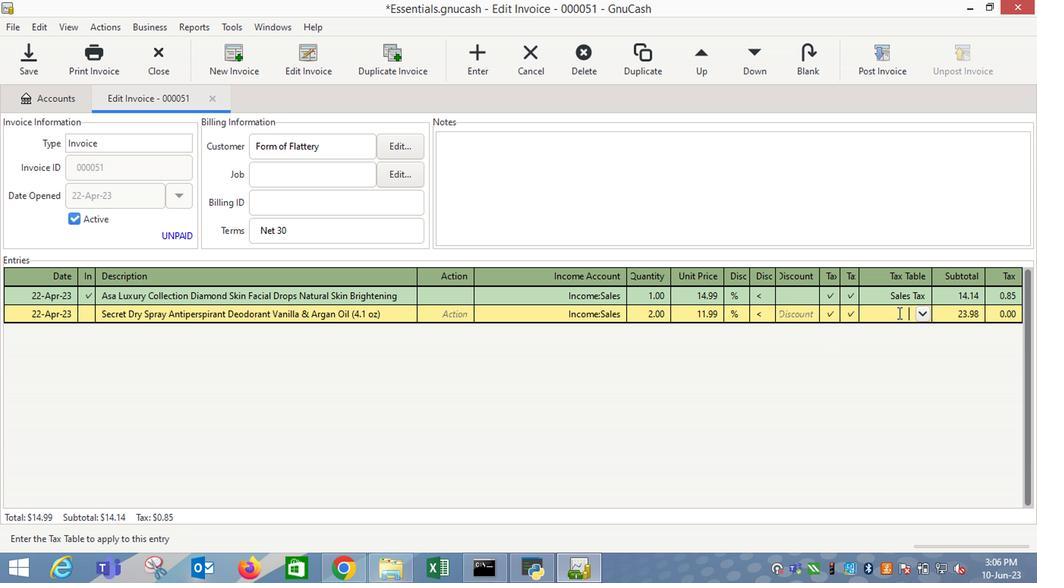 
Action: Mouse pressed left at (914, 316)
Screenshot: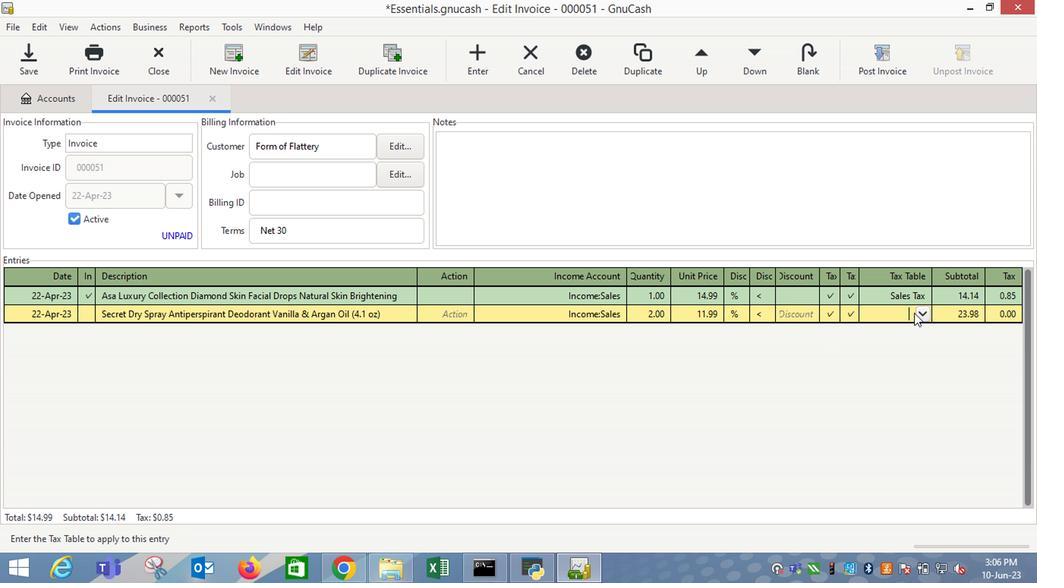 
Action: Mouse moved to (921, 315)
Screenshot: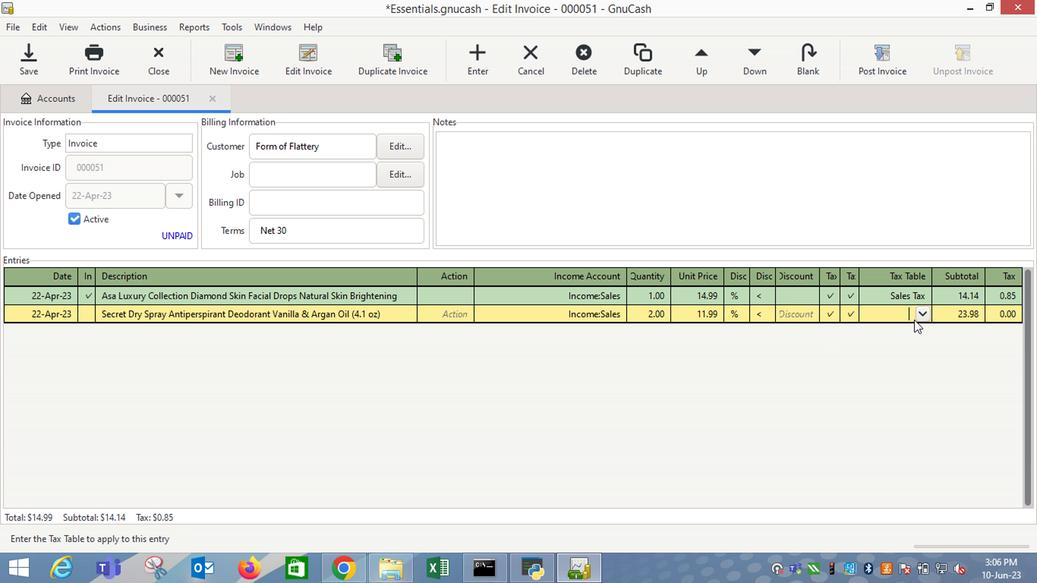 
Action: Mouse pressed left at (921, 315)
Screenshot: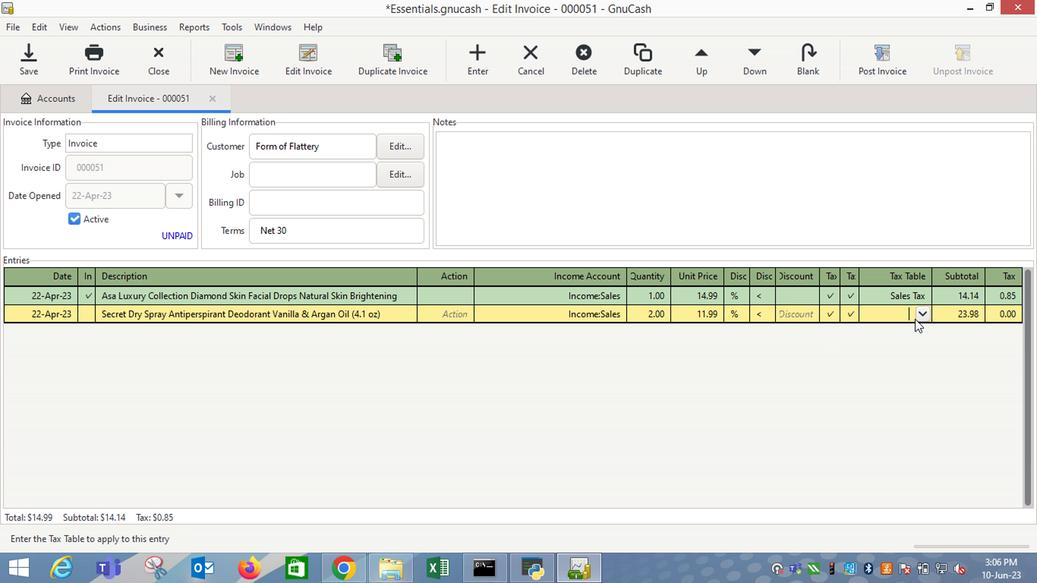 
Action: Mouse moved to (889, 335)
Screenshot: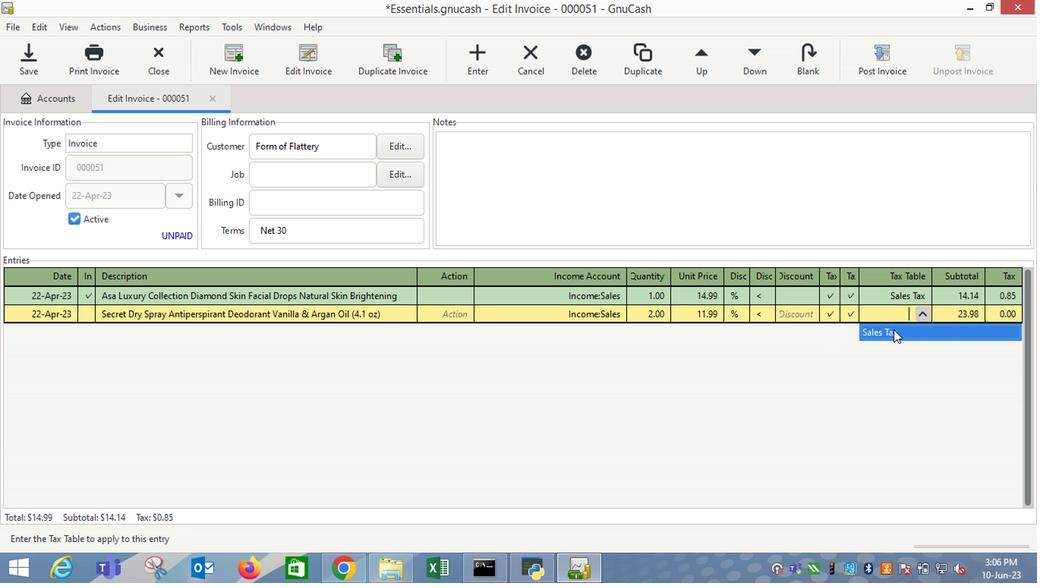 
Action: Mouse pressed left at (889, 335)
Screenshot: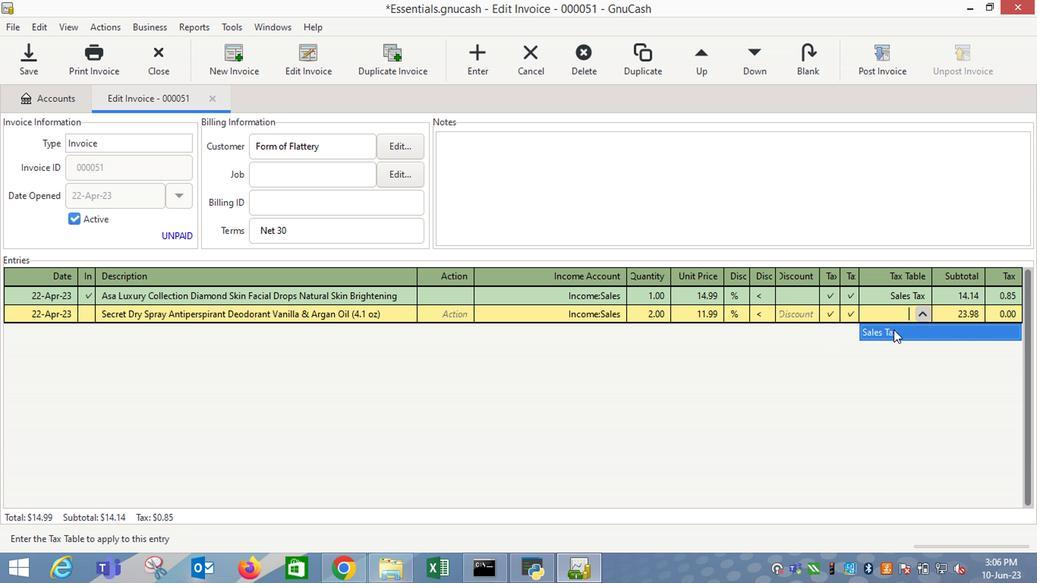 
Action: Mouse moved to (874, 342)
Screenshot: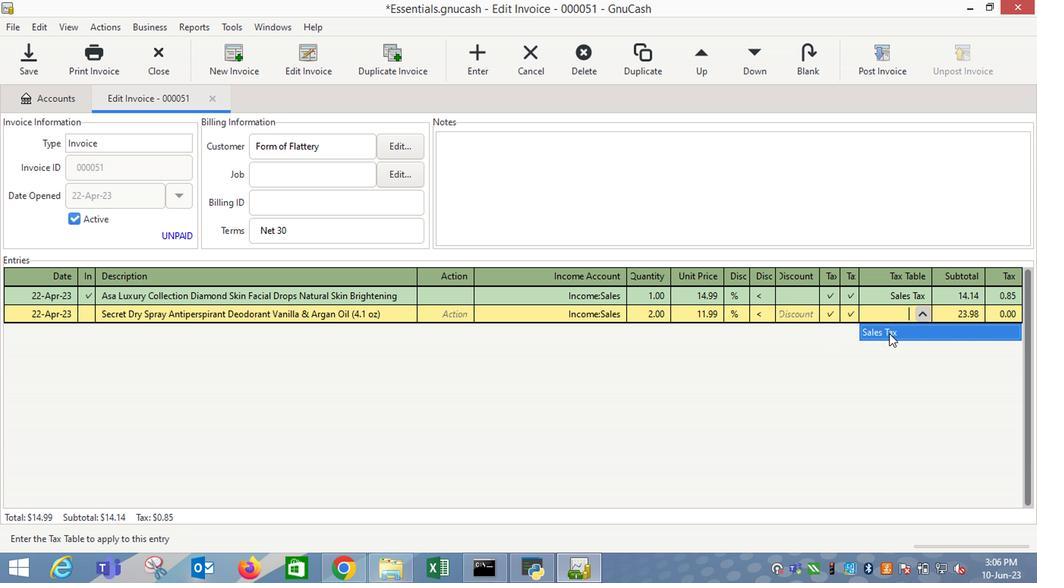 
Action: Key pressed <Key.enter>
Screenshot: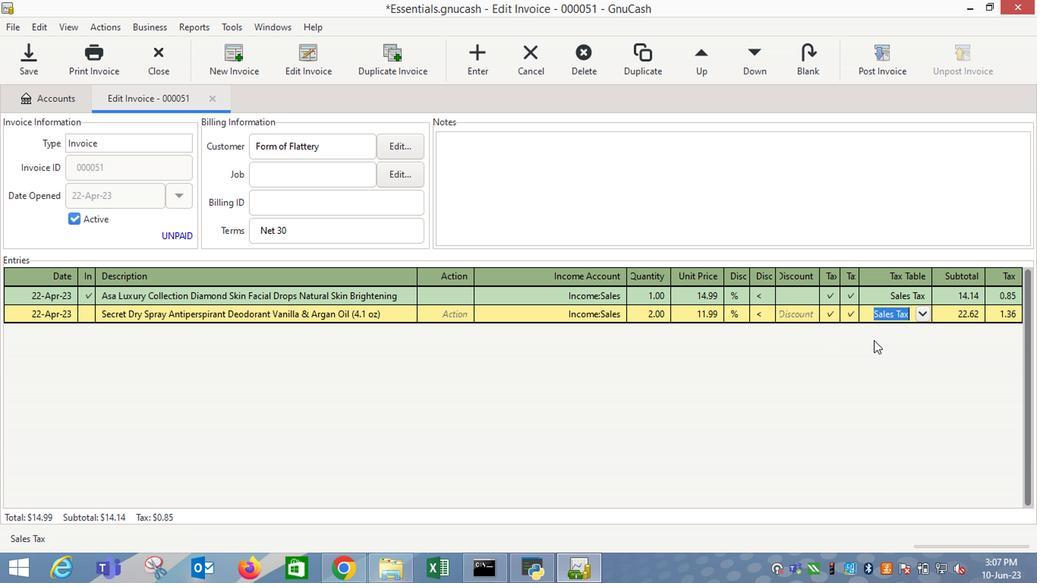 
Action: Mouse moved to (881, 71)
Screenshot: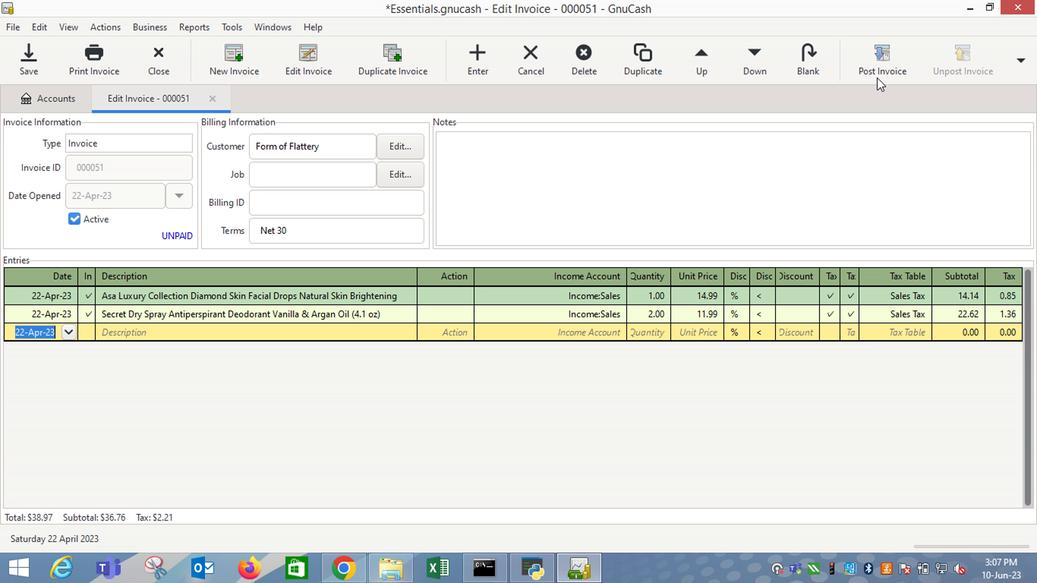 
Action: Mouse pressed left at (881, 71)
Screenshot: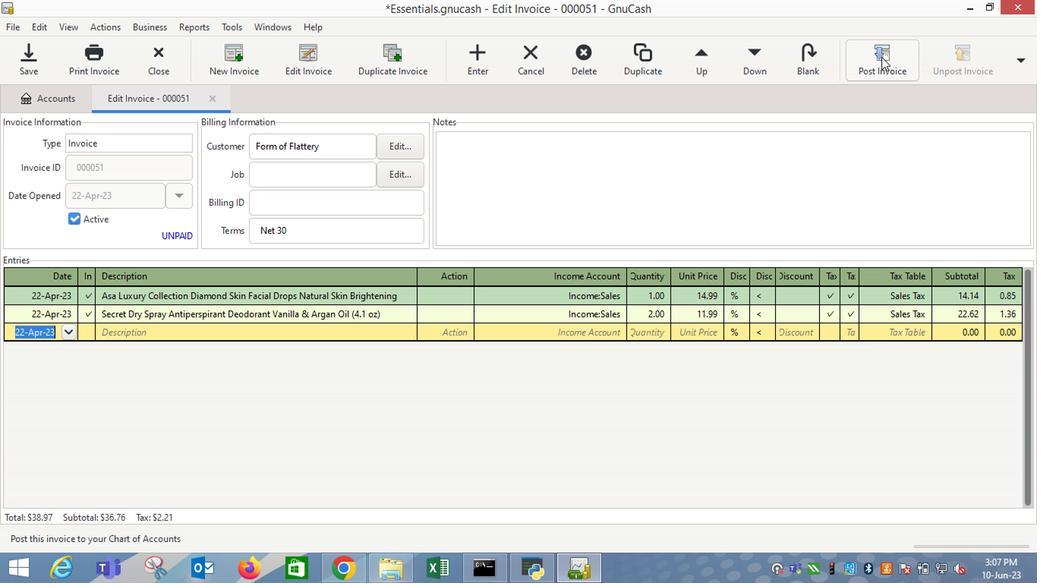 
Action: Mouse moved to (642, 254)
Screenshot: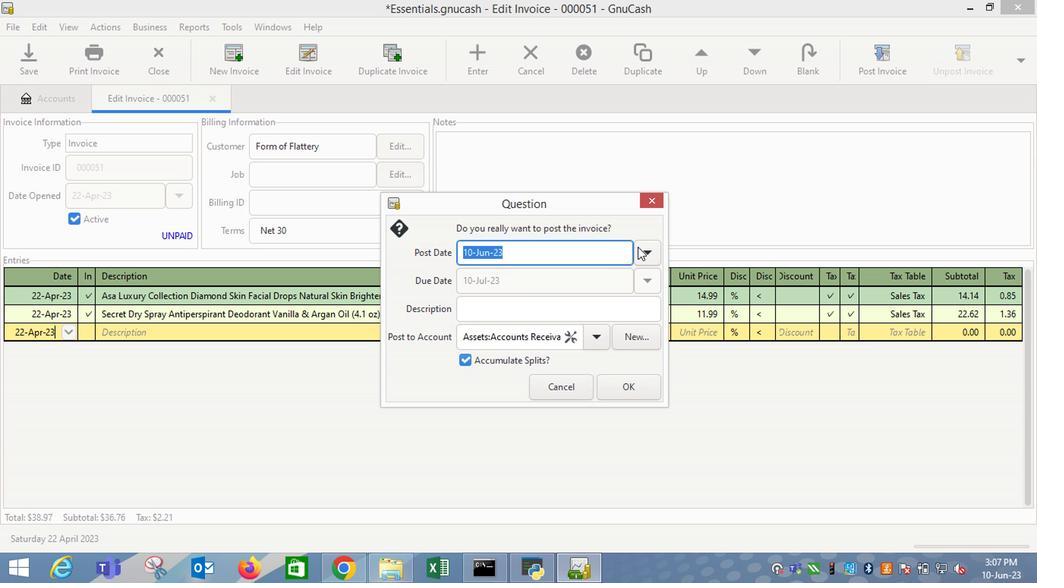 
Action: Mouse pressed left at (642, 254)
Screenshot: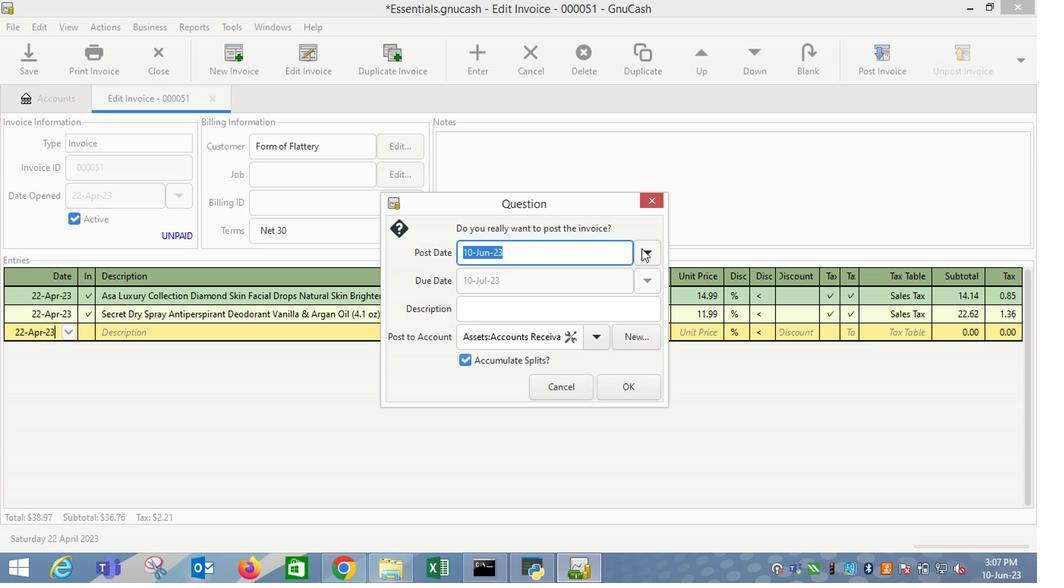 
Action: Mouse moved to (530, 280)
Screenshot: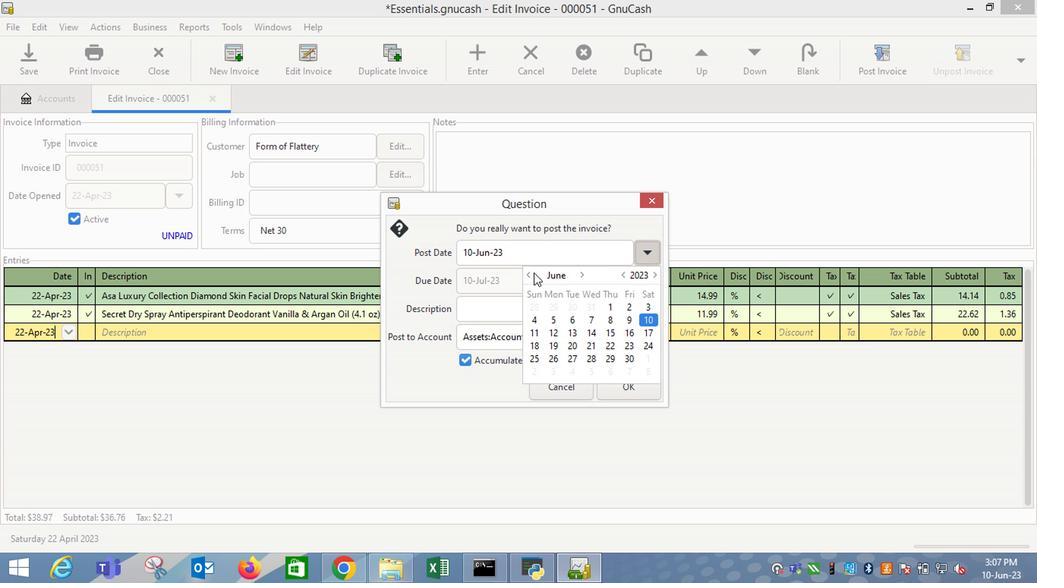 
Action: Mouse pressed left at (530, 280)
Screenshot: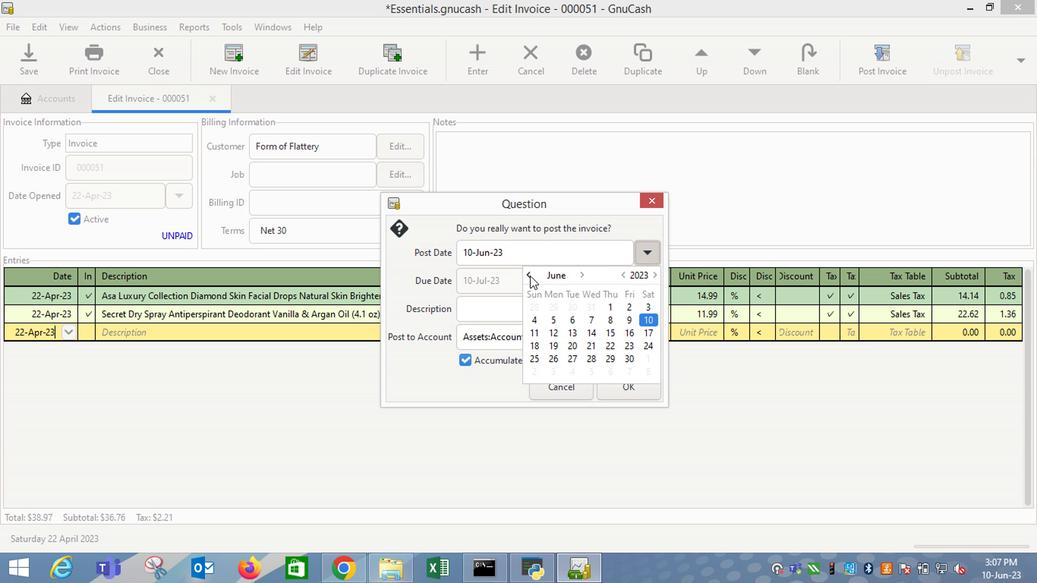 
Action: Mouse pressed left at (530, 280)
Screenshot: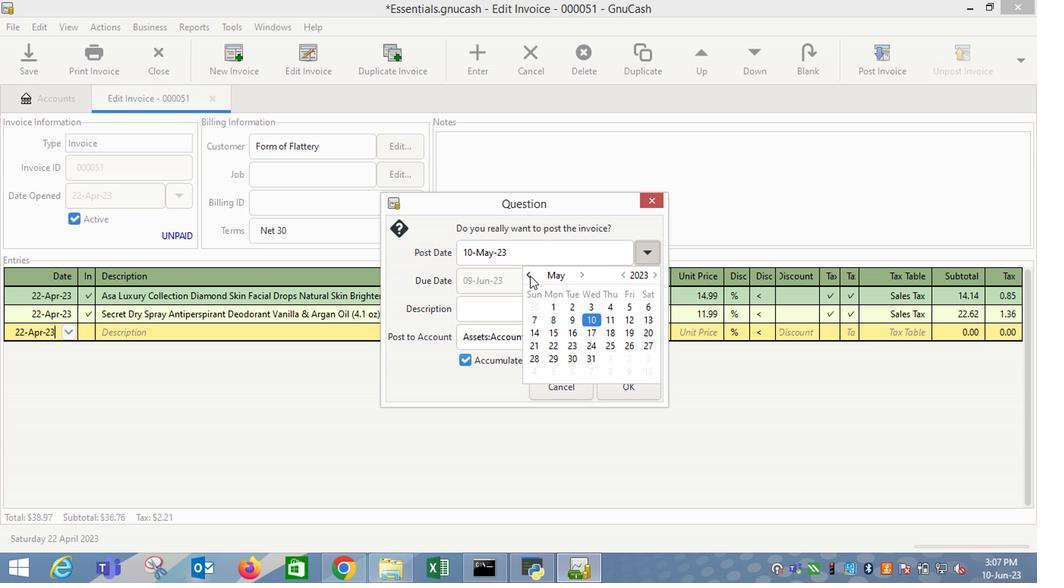 
Action: Mouse moved to (650, 348)
Screenshot: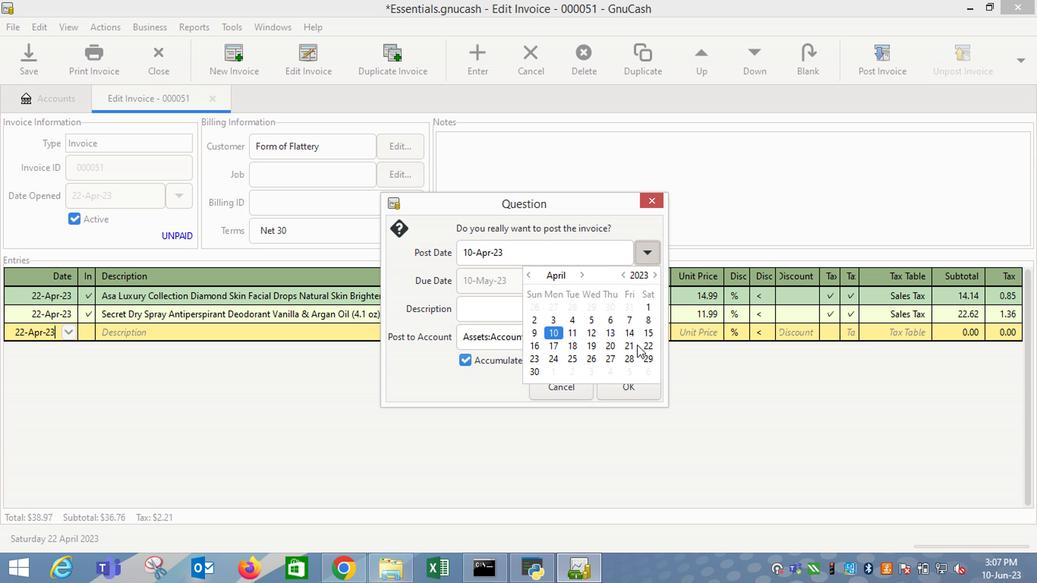 
Action: Mouse pressed left at (650, 348)
Screenshot: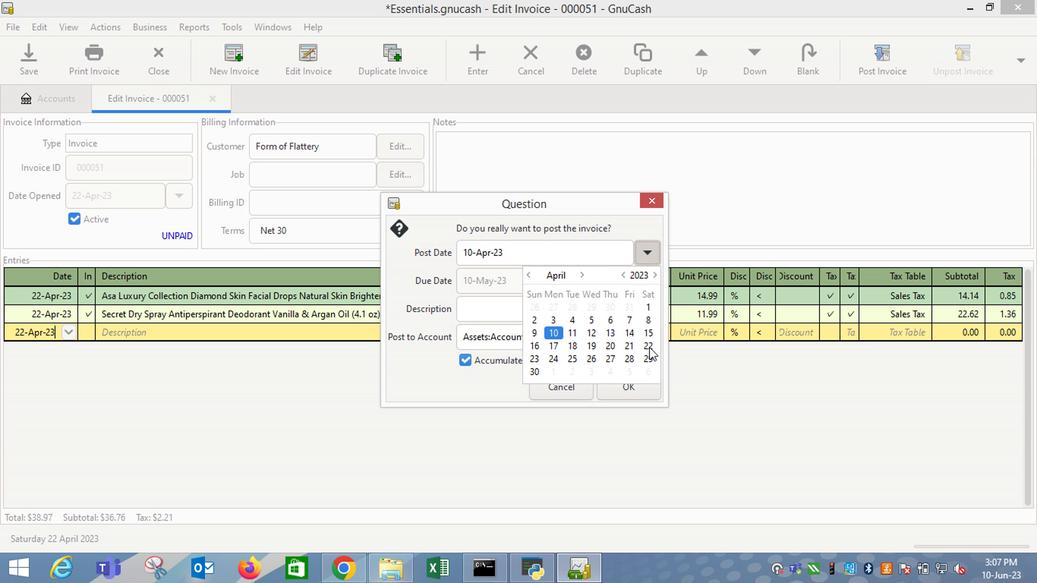 
Action: Mouse moved to (498, 353)
Screenshot: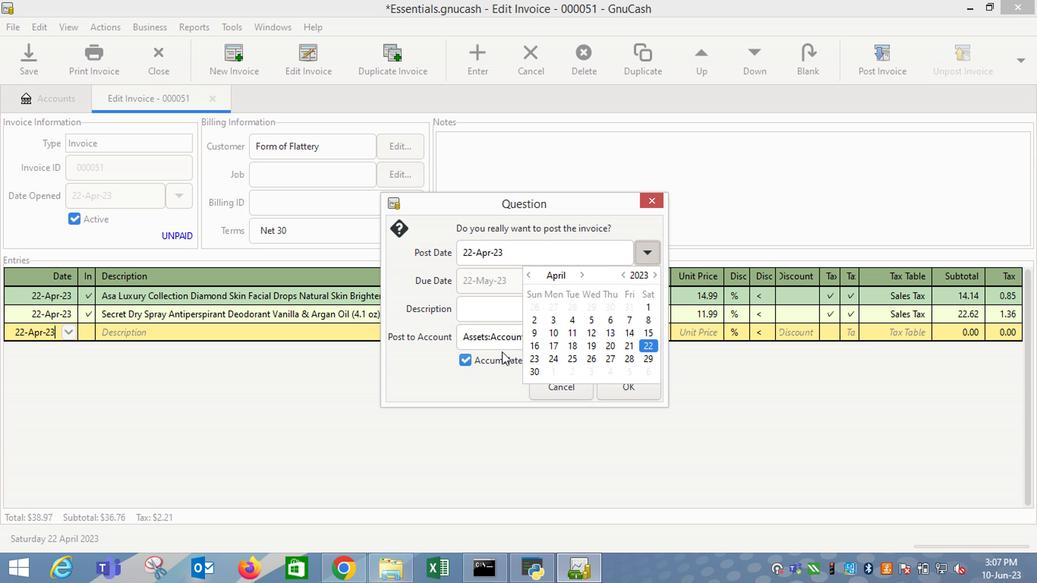 
Action: Mouse pressed left at (498, 353)
Screenshot: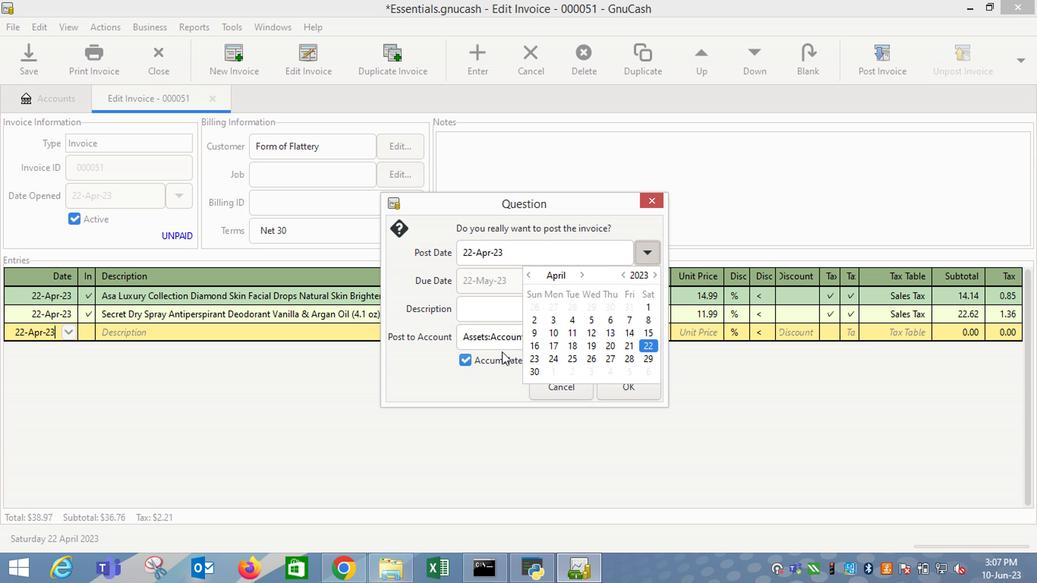 
Action: Mouse moved to (626, 385)
Screenshot: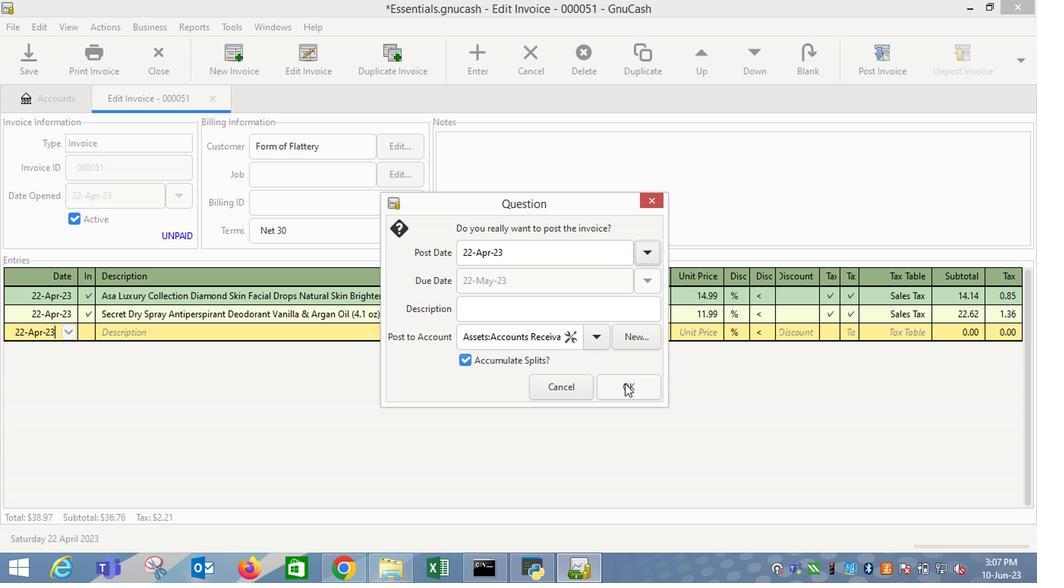 
Action: Mouse pressed left at (626, 385)
Screenshot: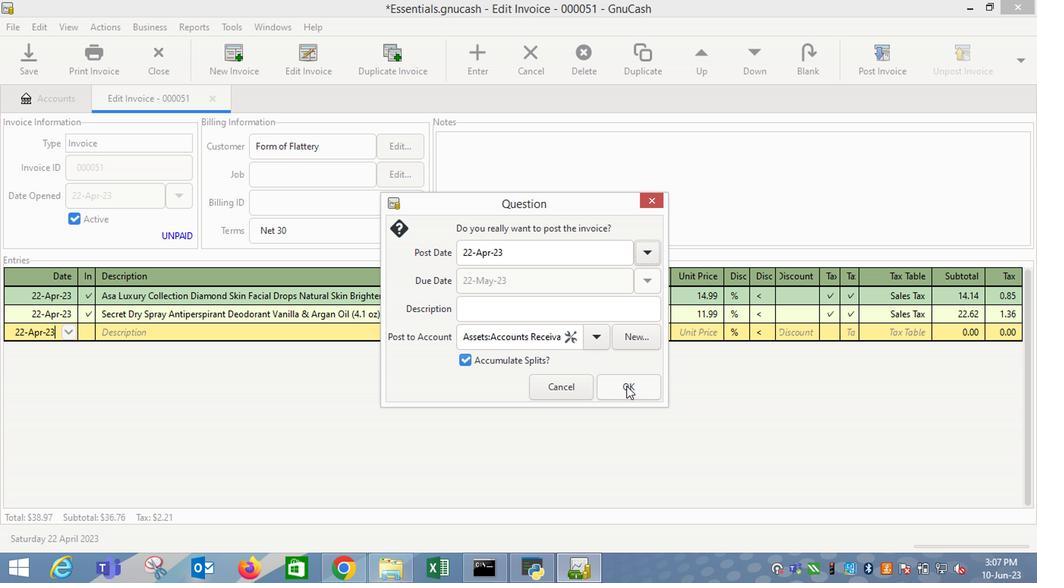 
Action: Mouse moved to (982, 70)
Screenshot: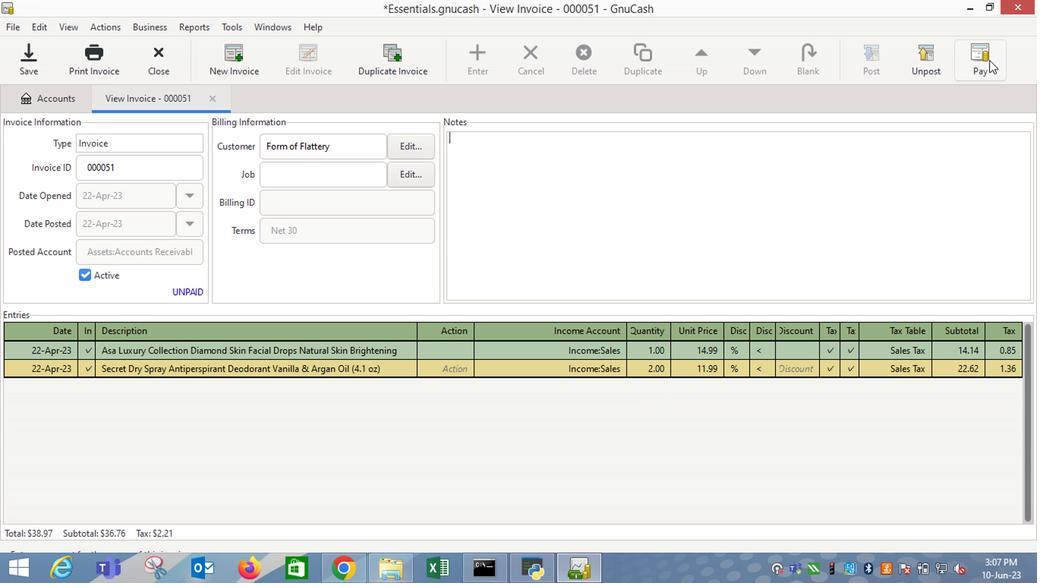 
Action: Mouse pressed left at (982, 70)
Screenshot: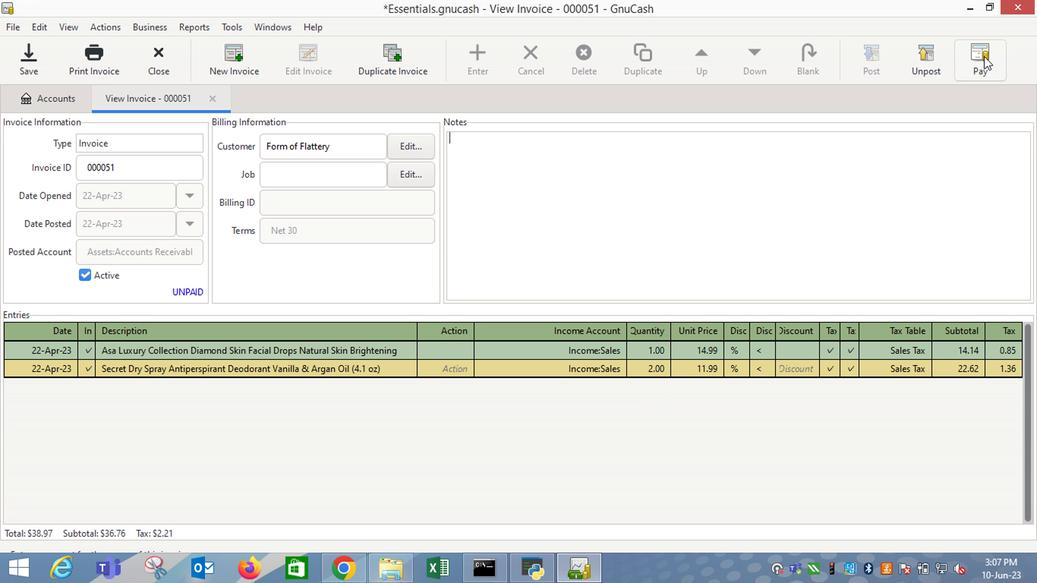 
Action: Mouse moved to (472, 297)
Screenshot: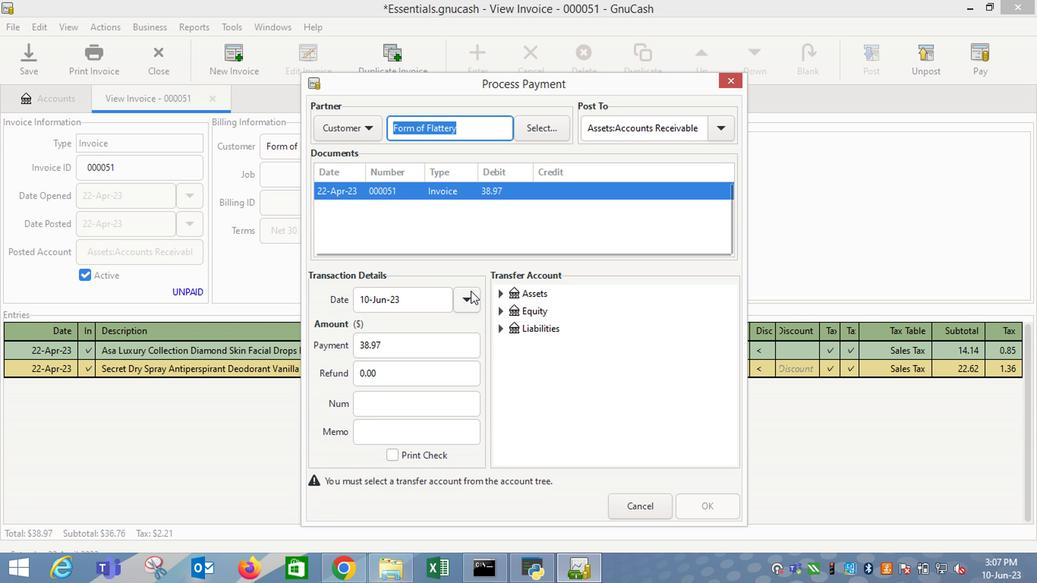 
Action: Mouse pressed left at (472, 297)
Screenshot: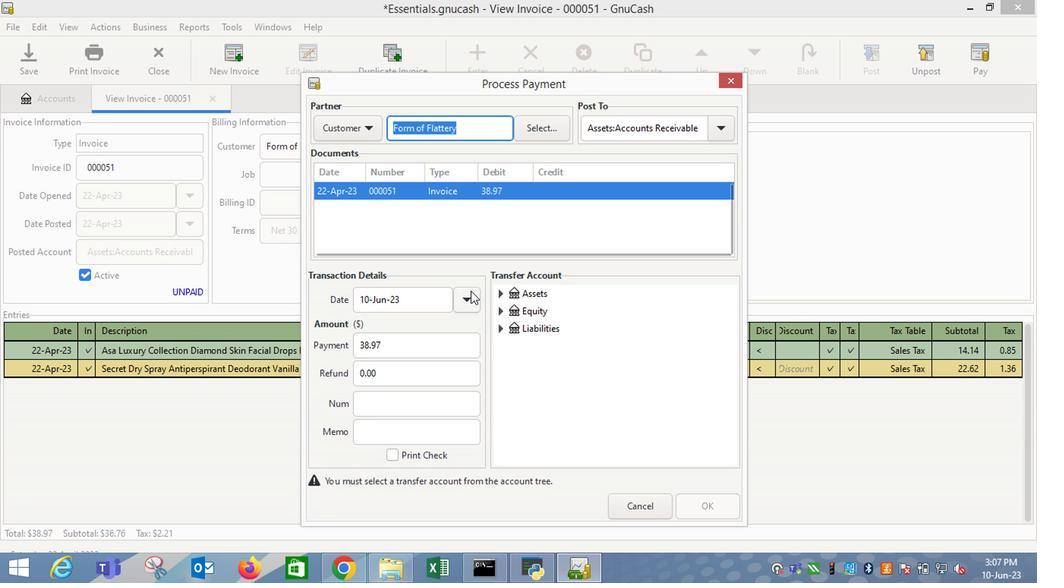 
Action: Mouse moved to (346, 326)
Screenshot: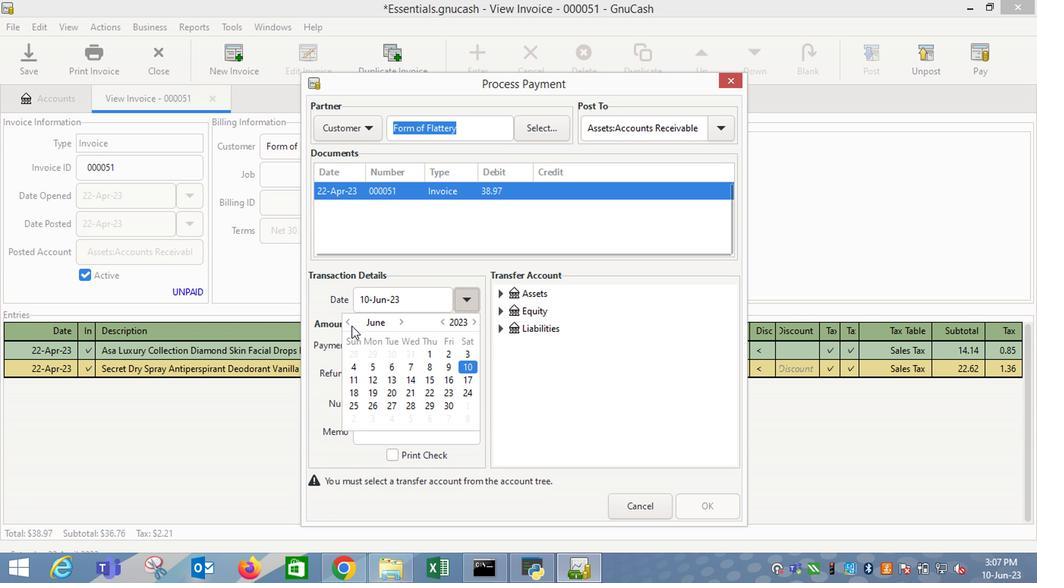 
Action: Mouse pressed left at (346, 326)
Screenshot: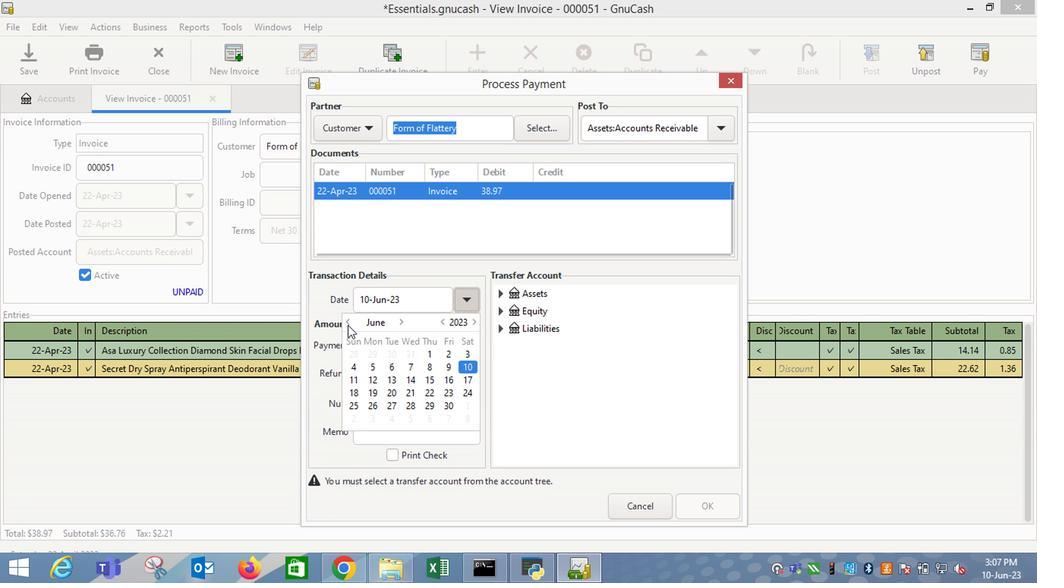 
Action: Mouse moved to (355, 393)
Screenshot: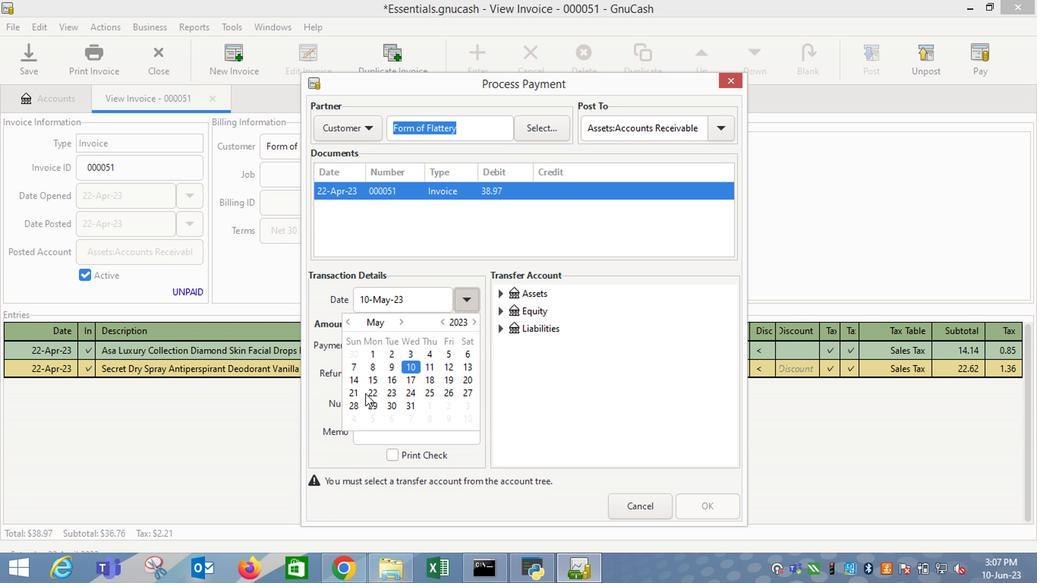
Action: Mouse pressed left at (355, 393)
Screenshot: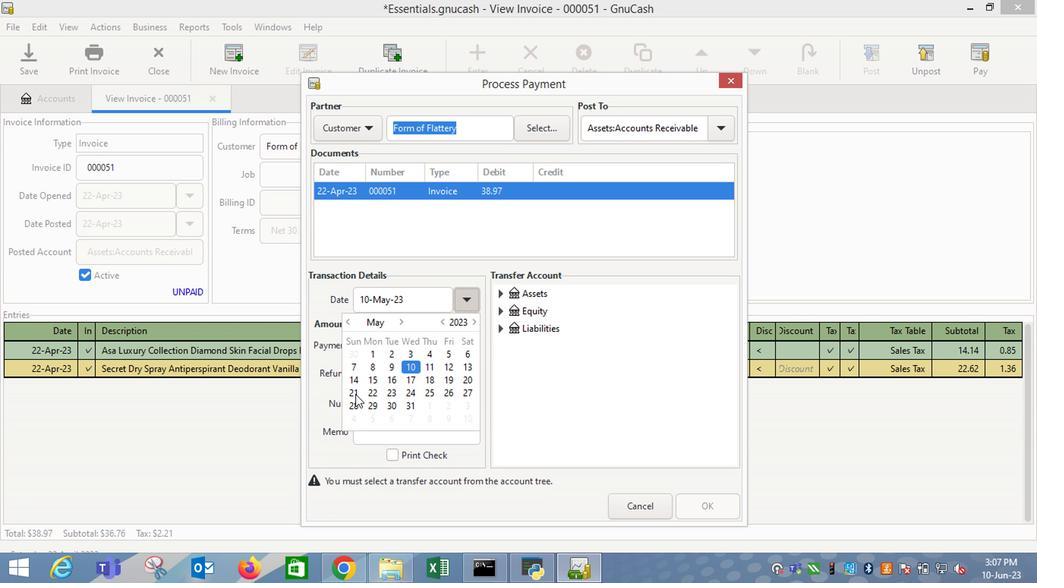 
Action: Mouse moved to (529, 387)
Screenshot: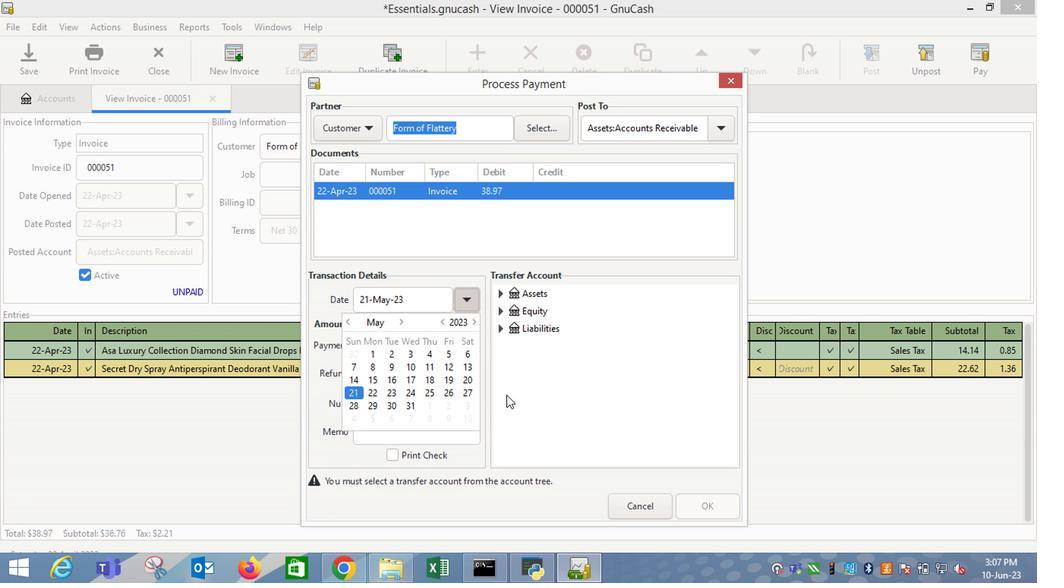 
Action: Mouse pressed left at (529, 387)
Screenshot: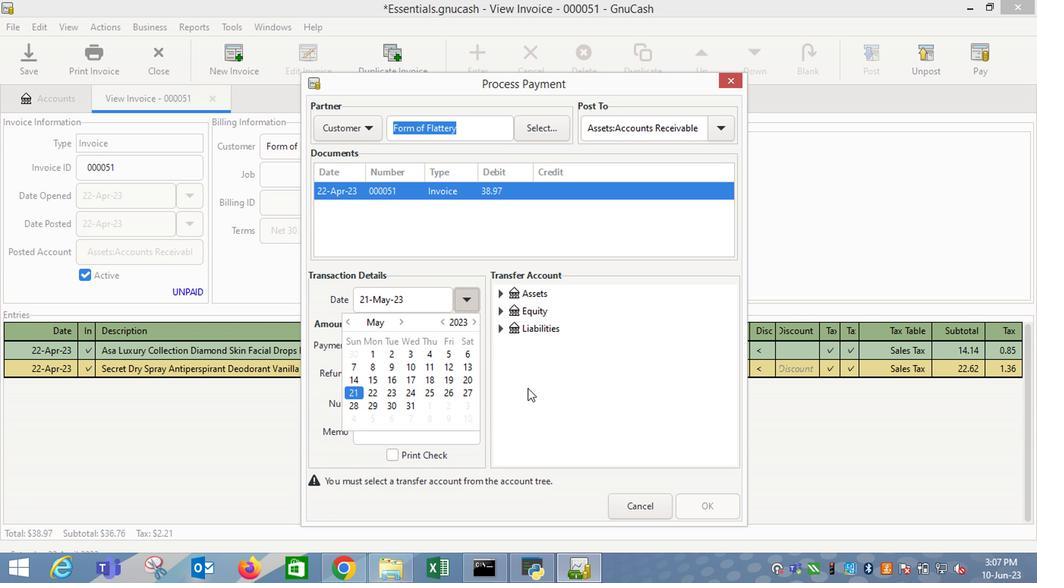 
Action: Mouse moved to (502, 297)
Screenshot: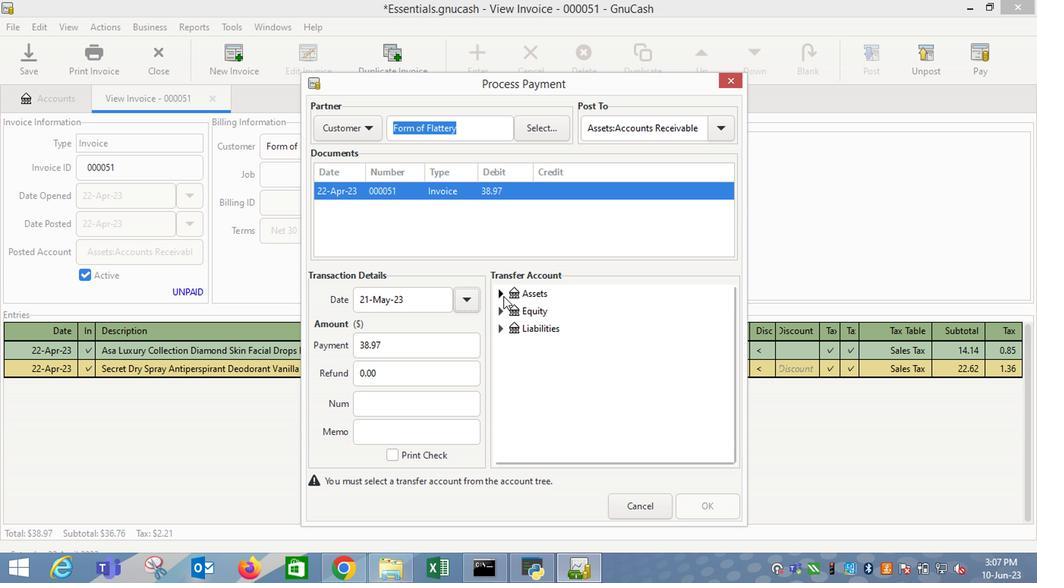 
Action: Mouse pressed left at (502, 297)
Screenshot: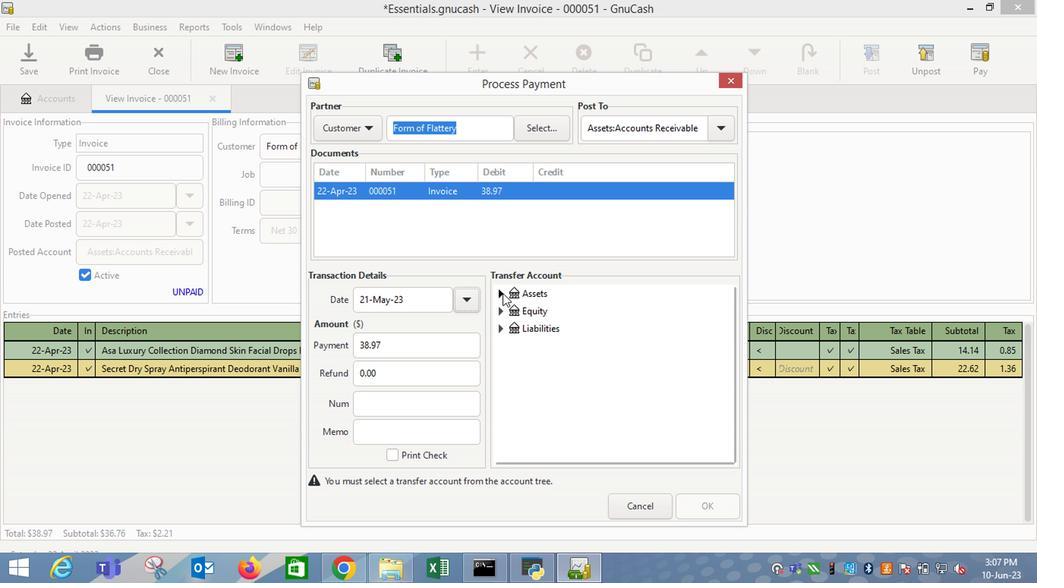 
Action: Mouse moved to (522, 317)
Screenshot: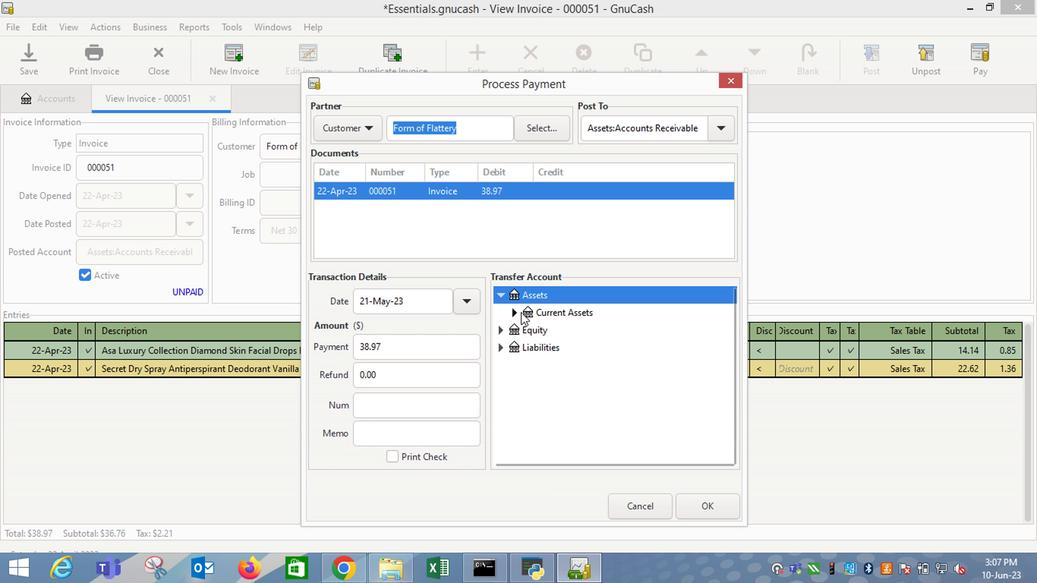 
Action: Mouse pressed left at (522, 317)
Screenshot: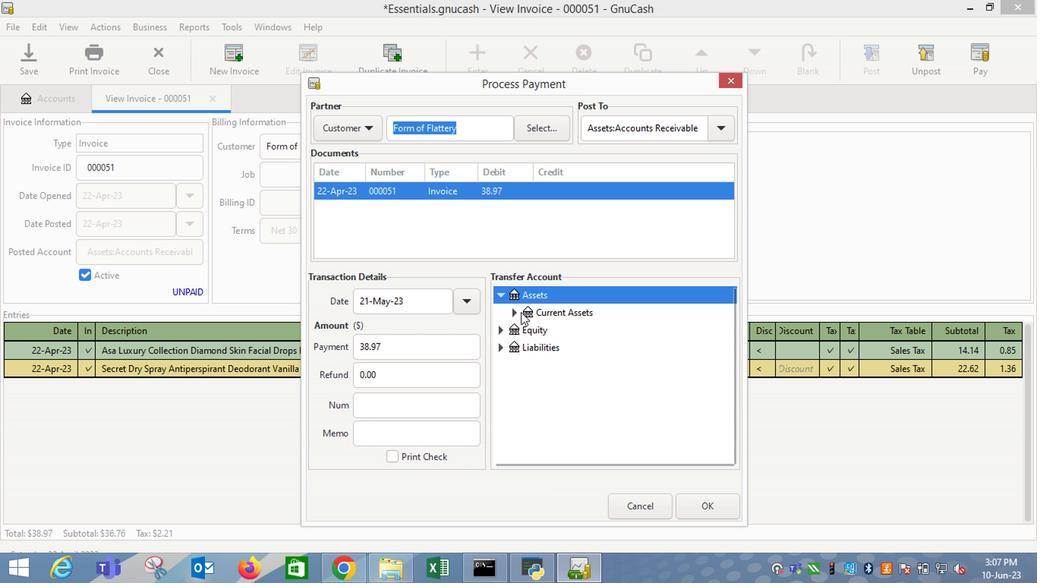 
Action: Mouse moved to (516, 317)
Screenshot: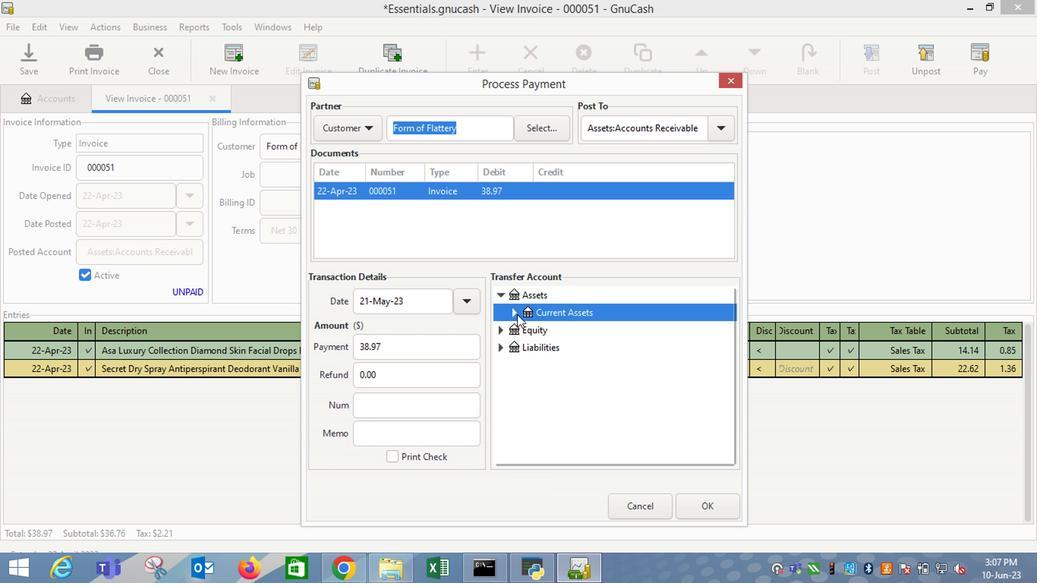 
Action: Mouse pressed left at (516, 317)
Screenshot: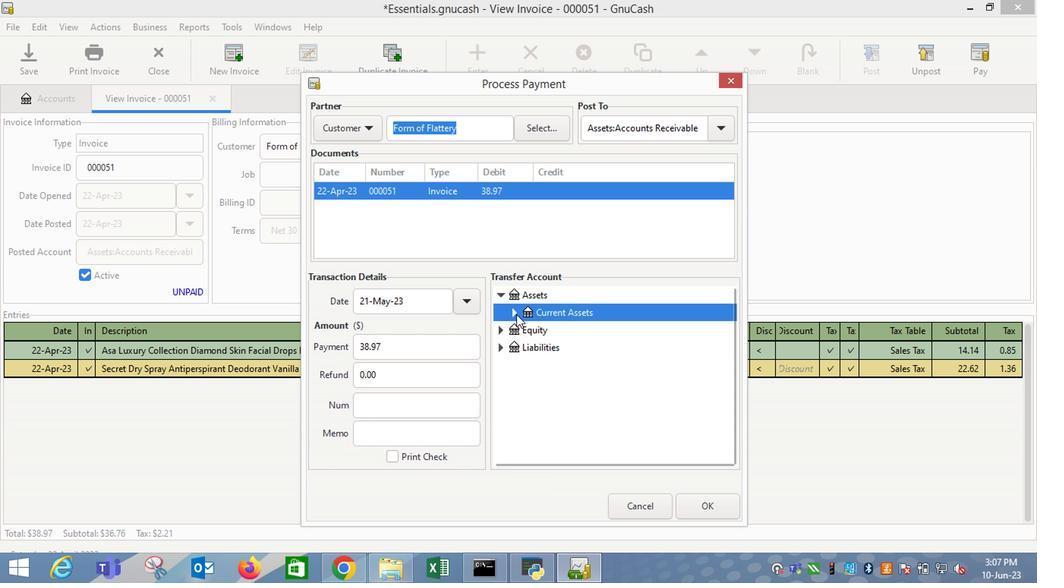 
Action: Mouse moved to (554, 333)
Screenshot: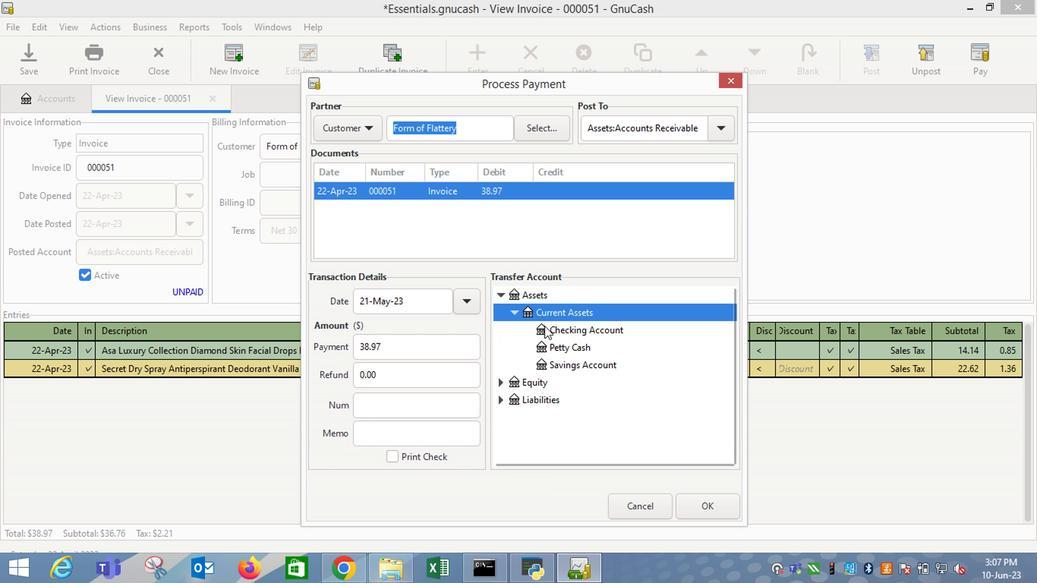 
Action: Mouse pressed left at (554, 333)
Screenshot: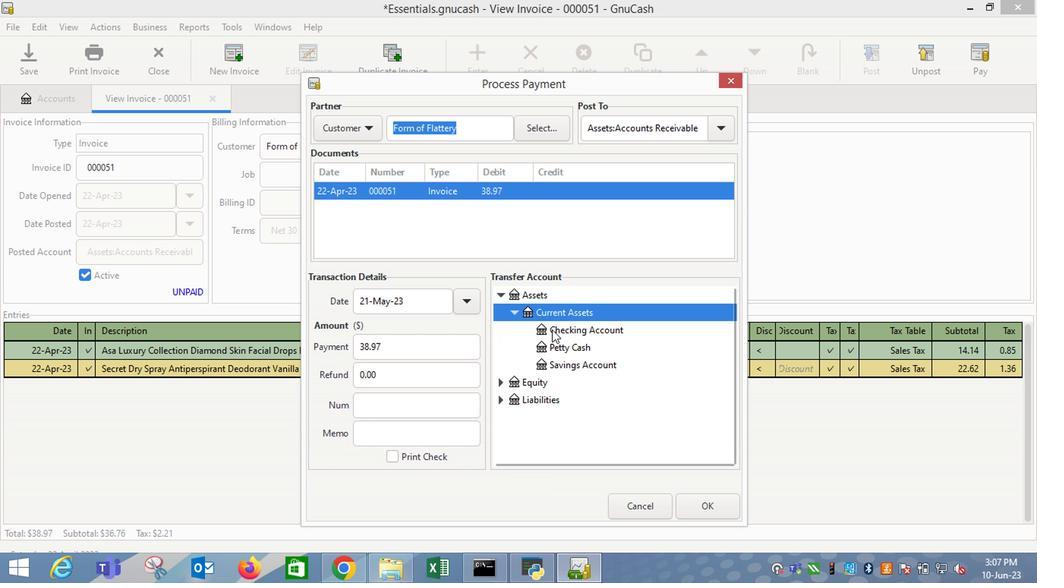 
Action: Mouse moved to (695, 501)
Screenshot: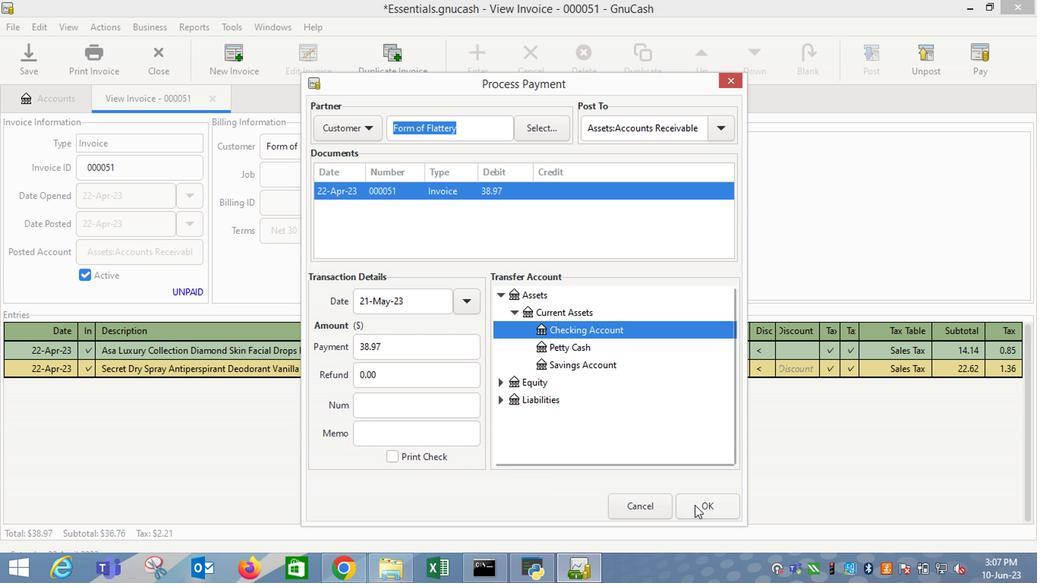 
Action: Mouse pressed left at (695, 501)
Screenshot: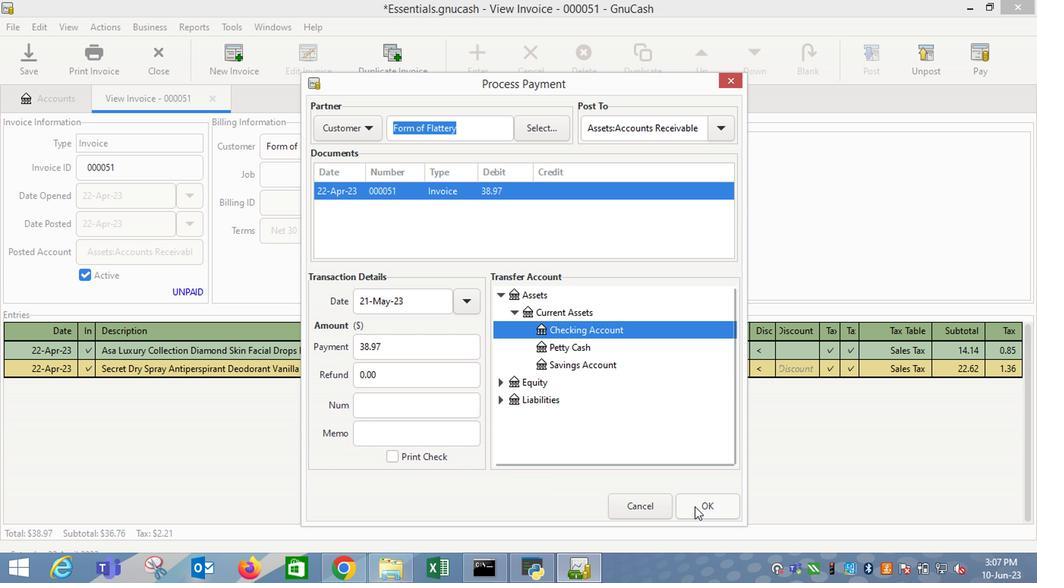 
Action: Mouse moved to (93, 71)
Screenshot: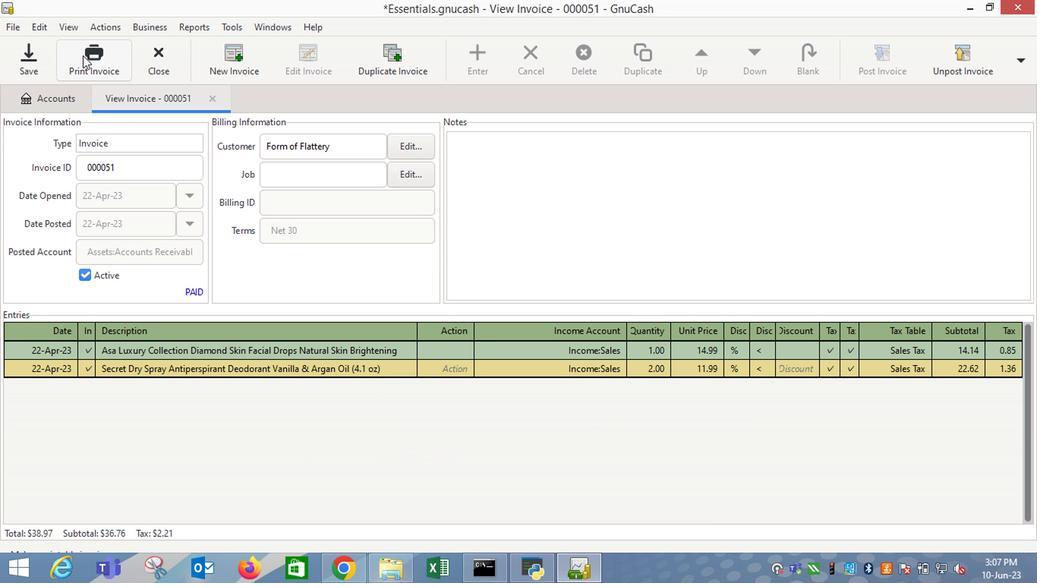 
Action: Mouse pressed left at (93, 71)
Screenshot: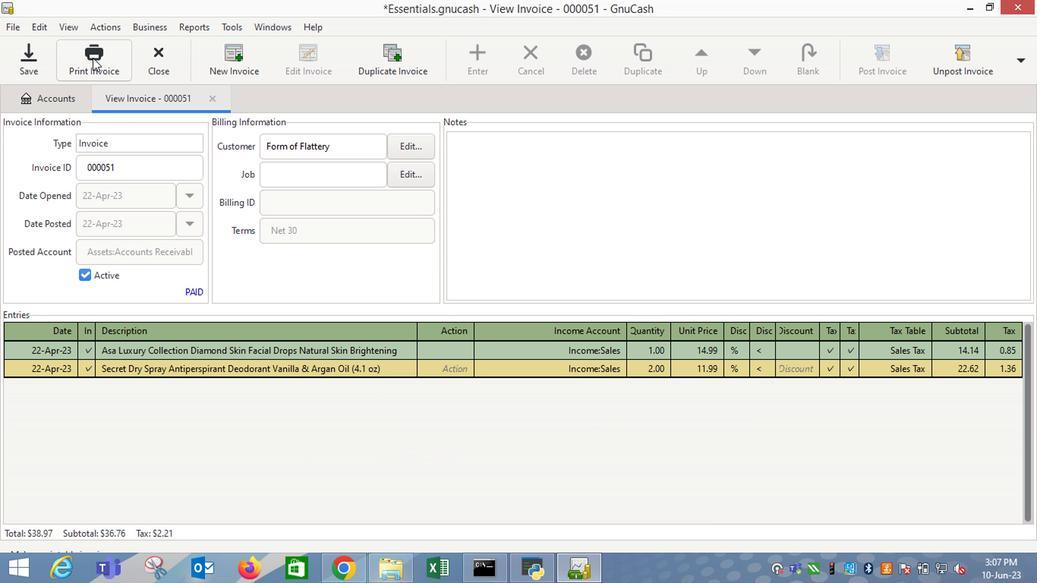 
Action: Mouse moved to (658, 79)
Screenshot: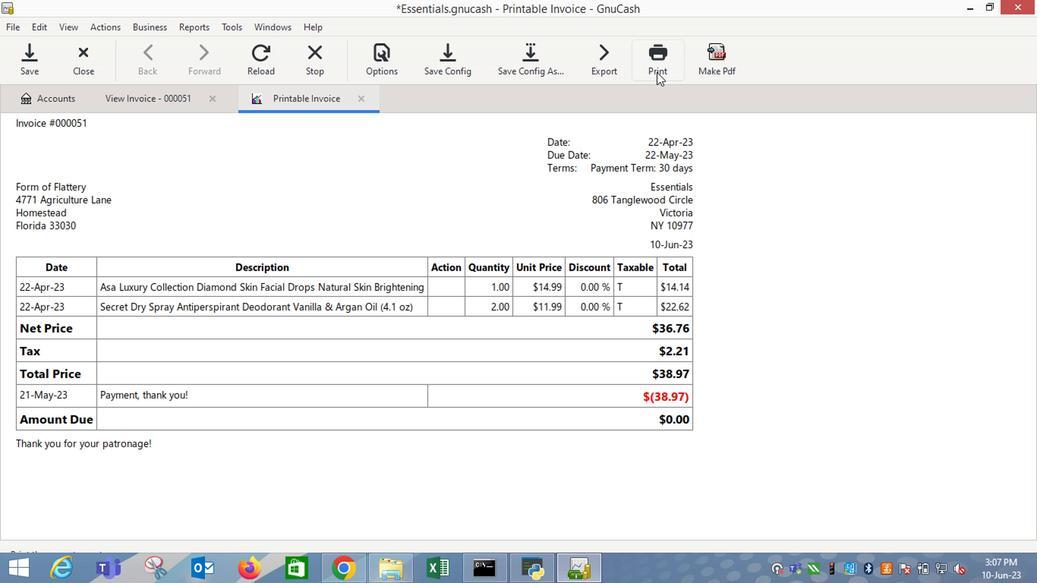 
Action: Mouse pressed left at (658, 79)
Screenshot: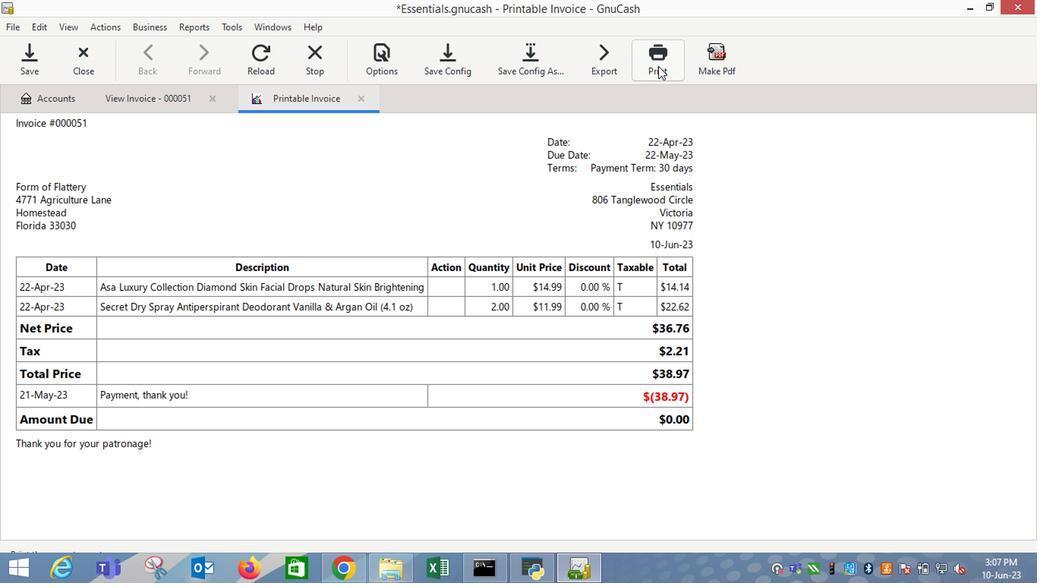 
Action: Mouse moved to (204, 313)
Screenshot: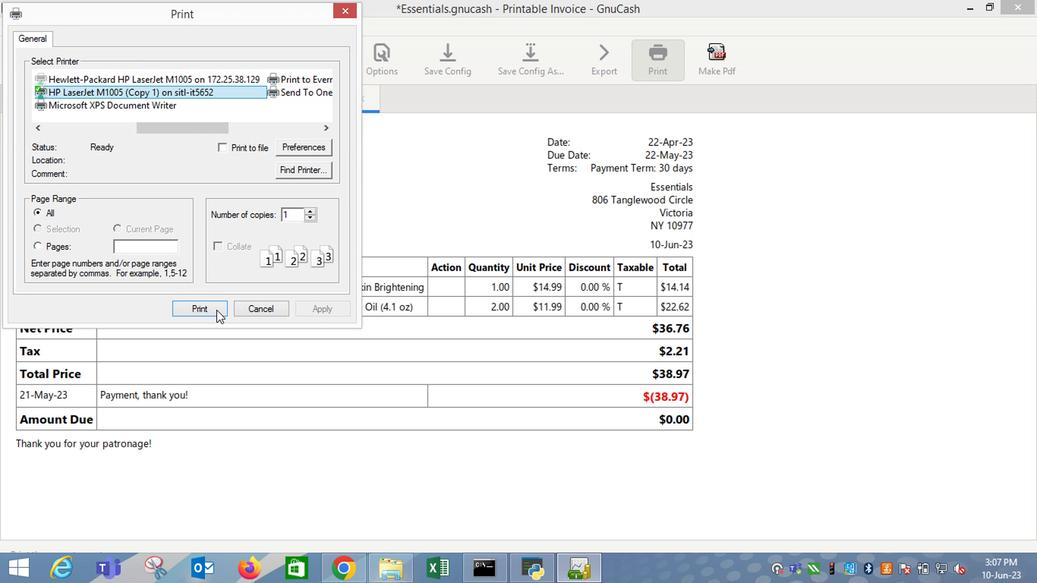 
Action: Mouse pressed left at (204, 313)
Screenshot: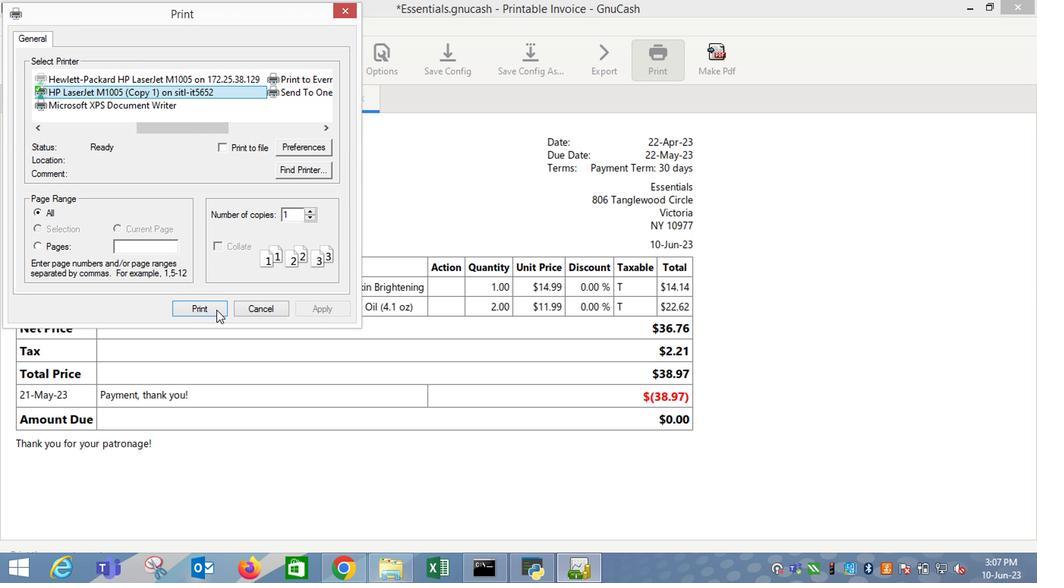 
Action: Mouse moved to (279, 326)
Screenshot: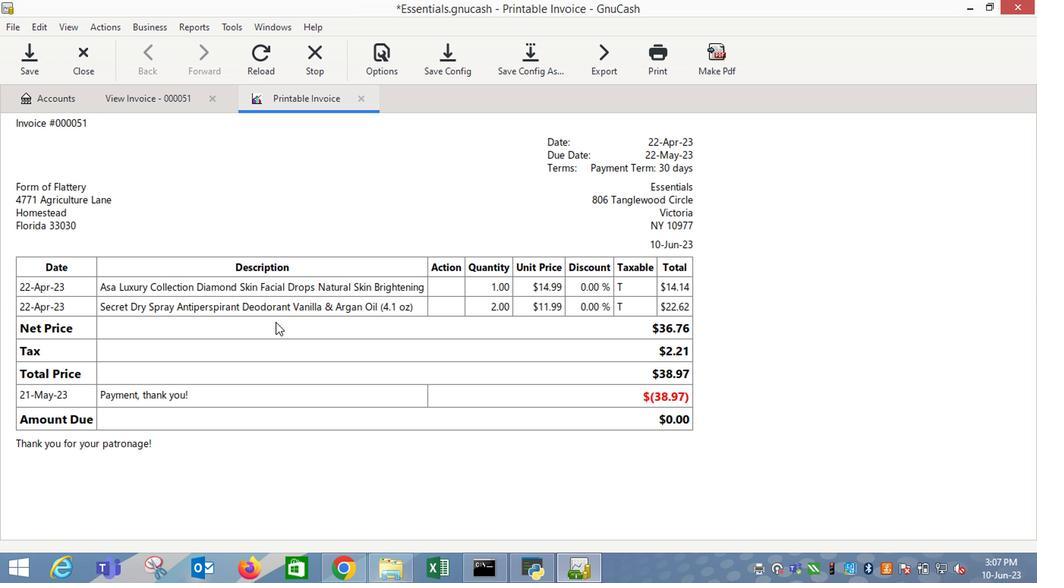 
